 Task: Add an event with the title Second Training Session: Effective Conflict Resolution and Mediation Techniques, date ''2024/04/15'', time 7:30 AM to 9:30 AMand add a description: Participants will be assigned to teams, ensuring a mix of individuals from different departments or backgrounds. This promotes cross-functional collaboration, diversity of perspectives, and the opportunity to work with colleagues they may not typically interact with.Select event color  Peacock . Add location for the event as: 123 Rhodes Old Town, Rhodes, Greece, logged in from the account softage.10@softage.netand send the event invitation to softage.2@softage.net and softage.3@softage.net. Set a reminder for the event Daily
Action: Mouse moved to (74, 104)
Screenshot: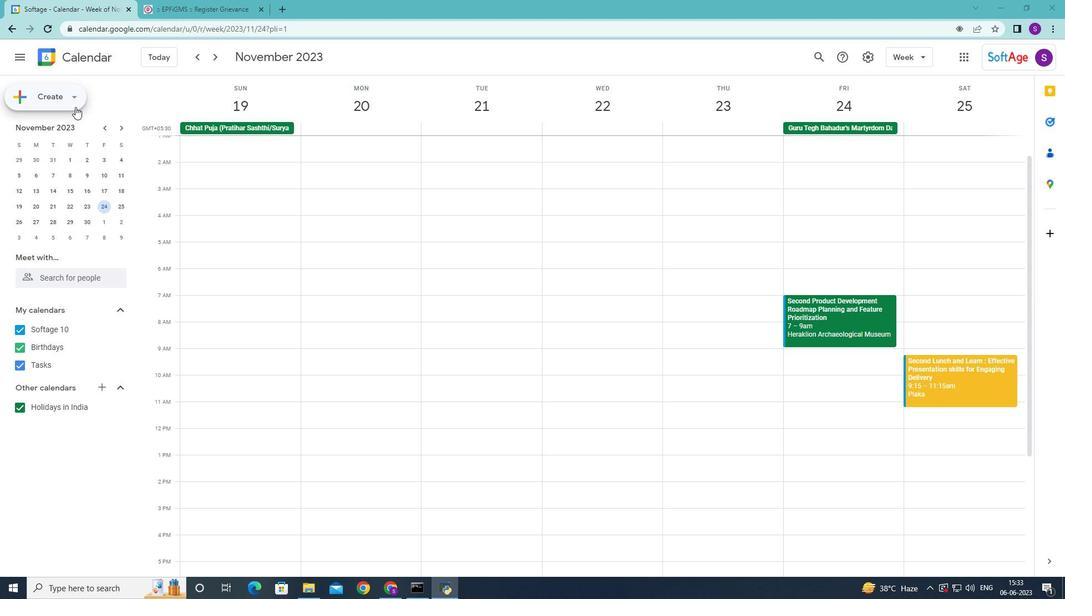 
Action: Mouse pressed left at (74, 104)
Screenshot: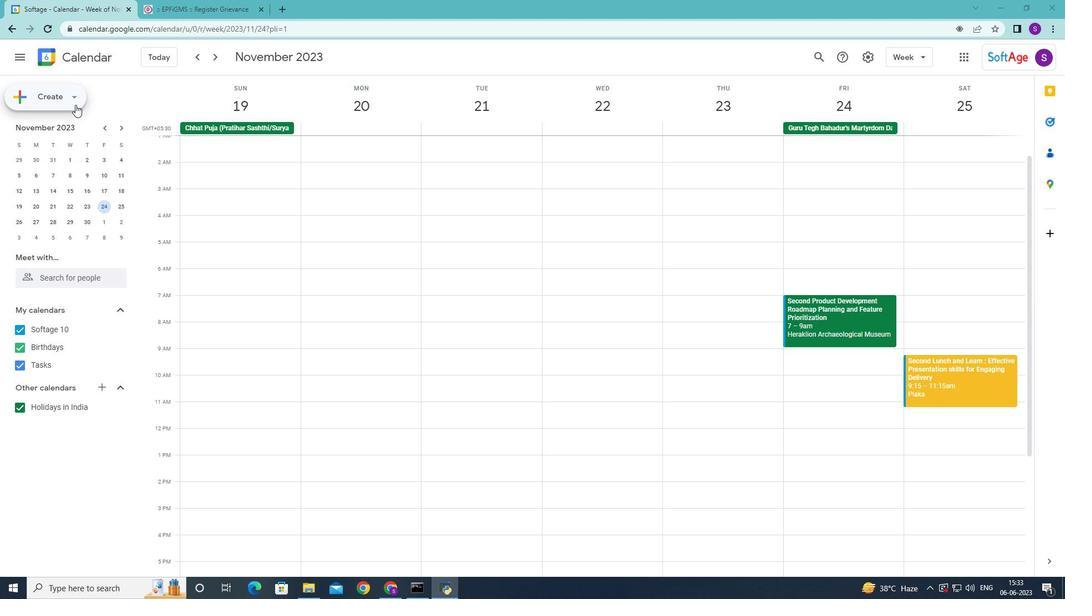 
Action: Mouse moved to (81, 131)
Screenshot: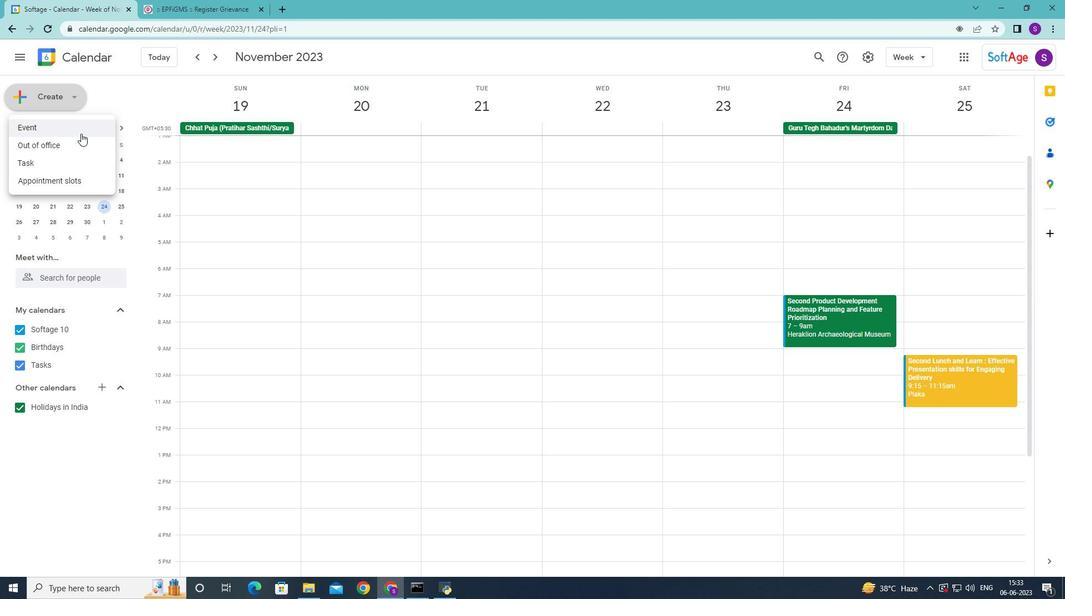 
Action: Mouse pressed left at (81, 131)
Screenshot: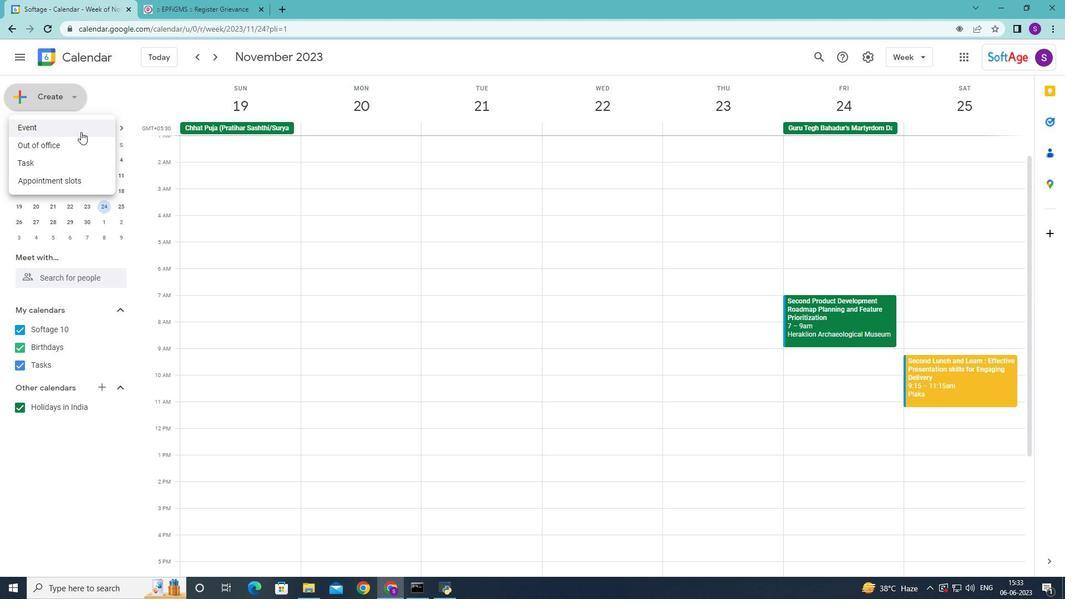 
Action: Mouse moved to (614, 287)
Screenshot: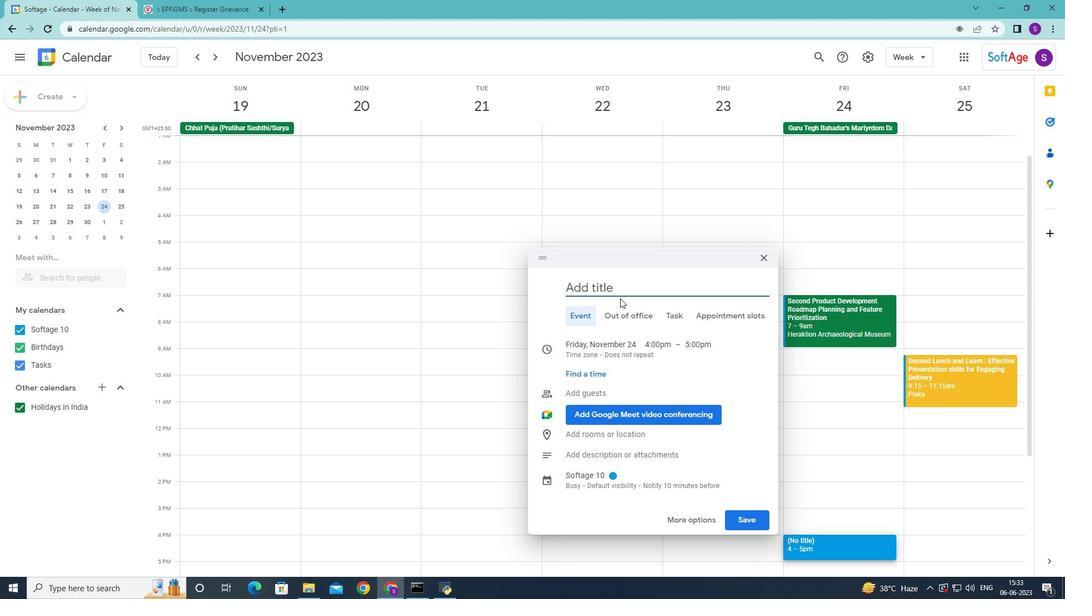 
Action: Mouse pressed left at (614, 287)
Screenshot: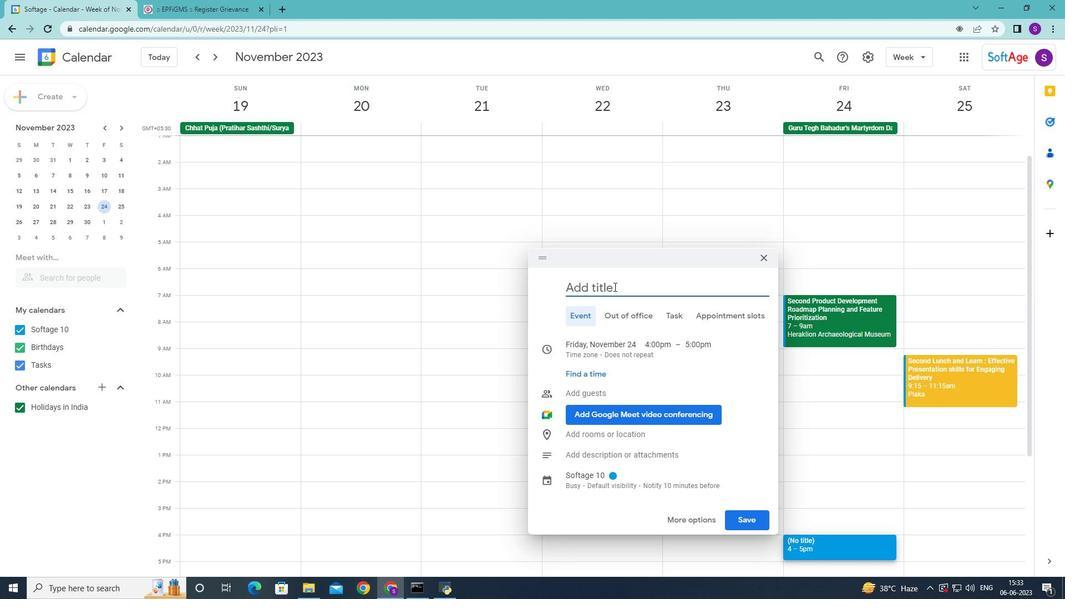 
Action: Mouse moved to (614, 286)
Screenshot: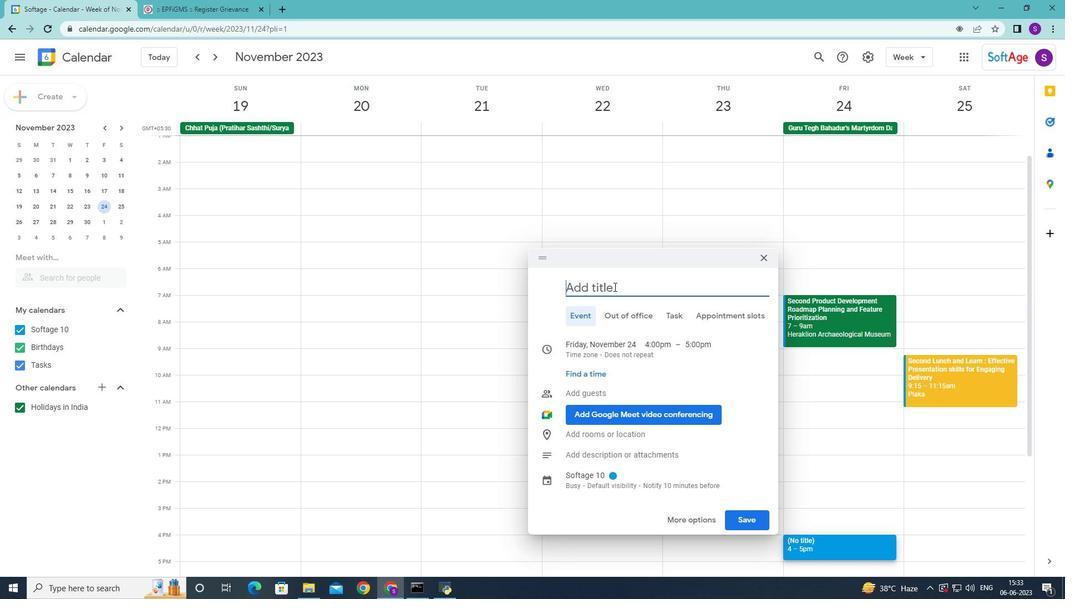 
Action: Key pressed <Key.shift>Second<Key.space><Key.shift>Training<Key.space><Key.shift>Session<Key.space><Key.backspace><Key.shift_r>:<Key.space><Key.shift>Effective<Key.space><Key.shift>Conflict<Key.space><Key.shift>Resolution<Key.space>and<Key.space><Key.shift>Mediation<Key.space><Key.shift>Techniques
Screenshot: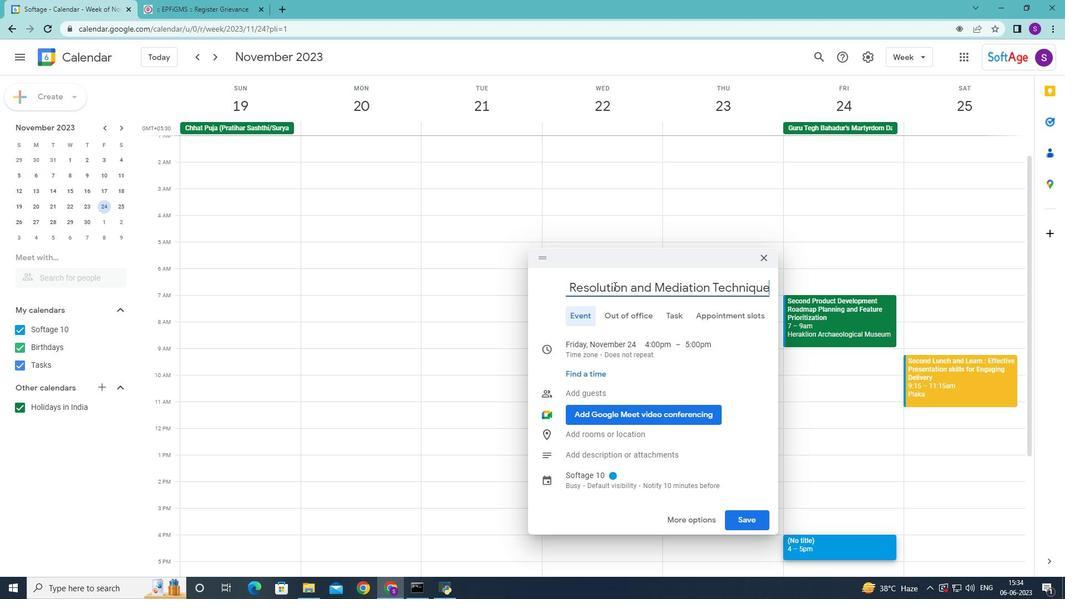 
Action: Mouse moved to (614, 346)
Screenshot: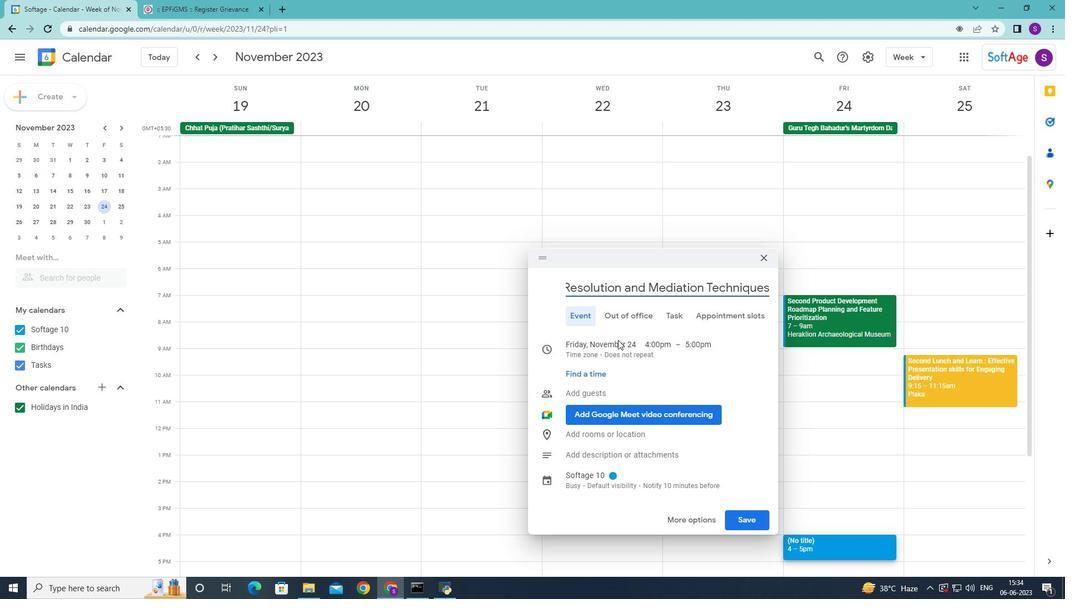 
Action: Mouse pressed left at (614, 346)
Screenshot: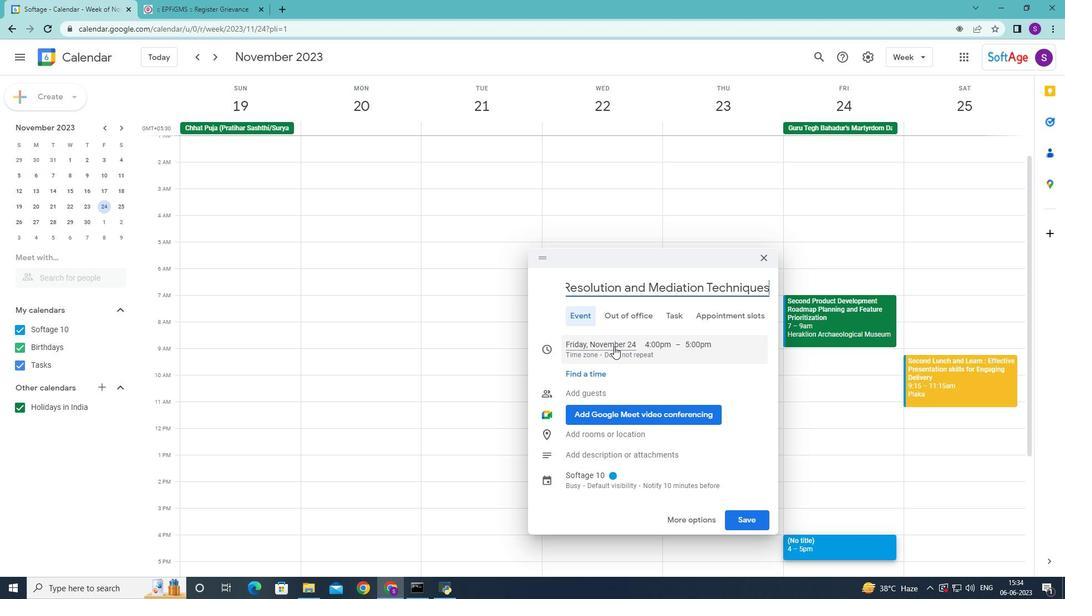 
Action: Mouse moved to (705, 354)
Screenshot: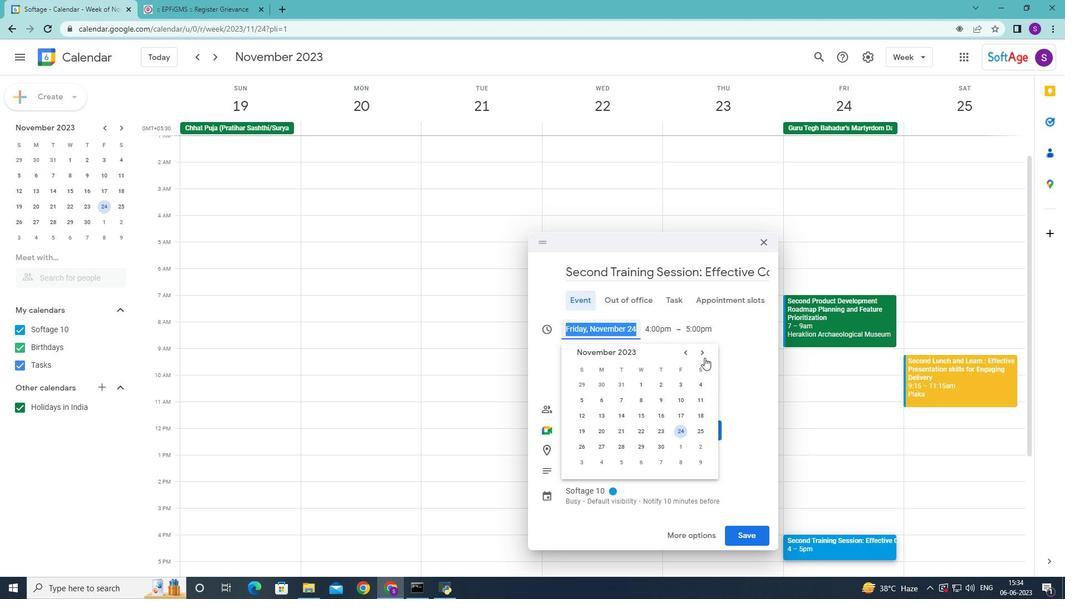 
Action: Mouse pressed left at (705, 354)
Screenshot: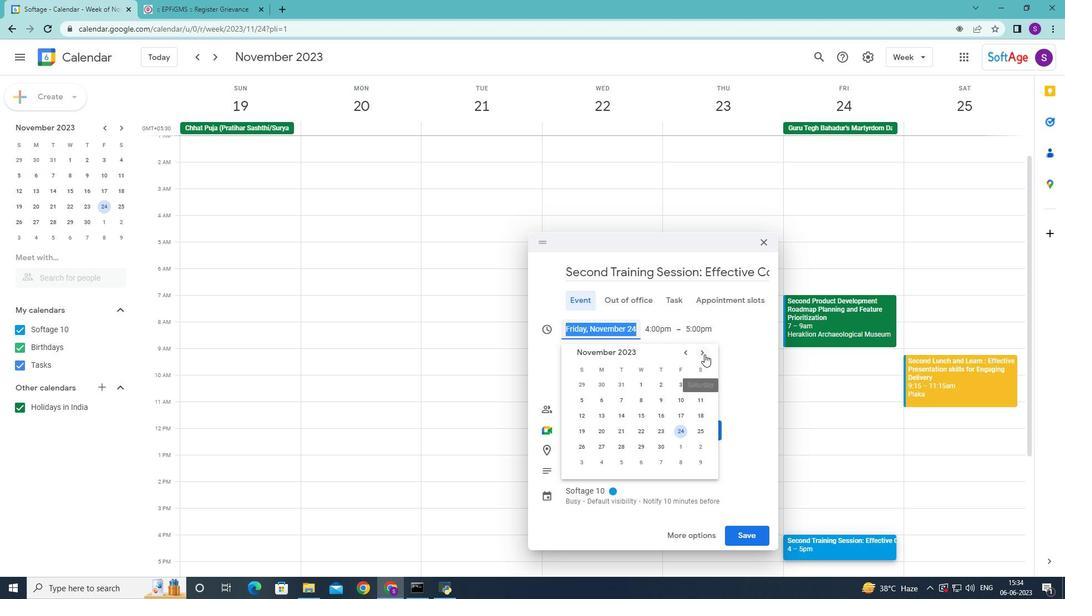 
Action: Mouse pressed left at (705, 354)
Screenshot: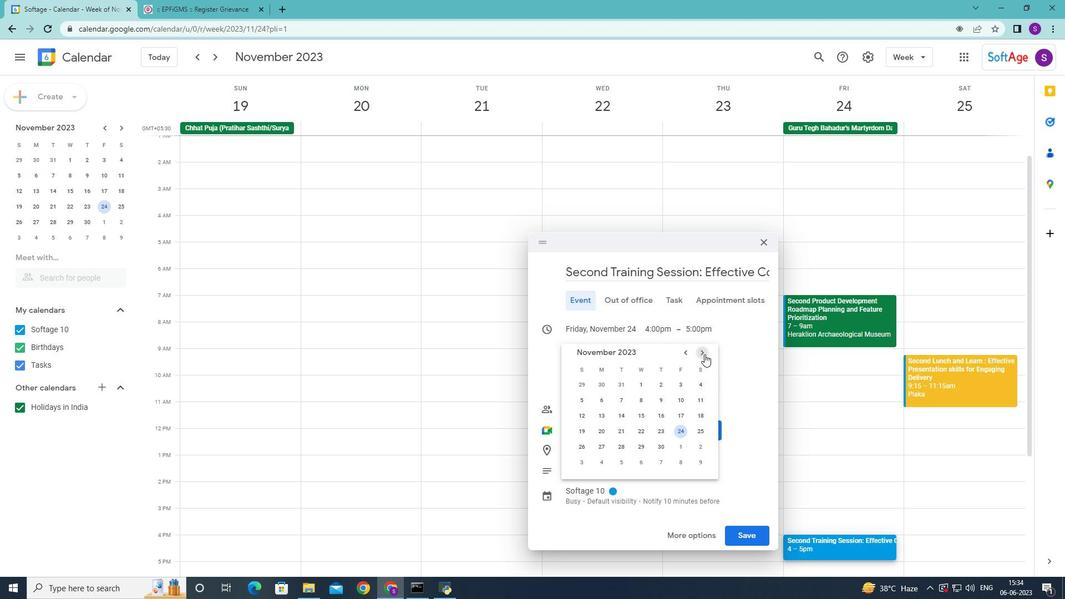 
Action: Mouse pressed left at (705, 354)
Screenshot: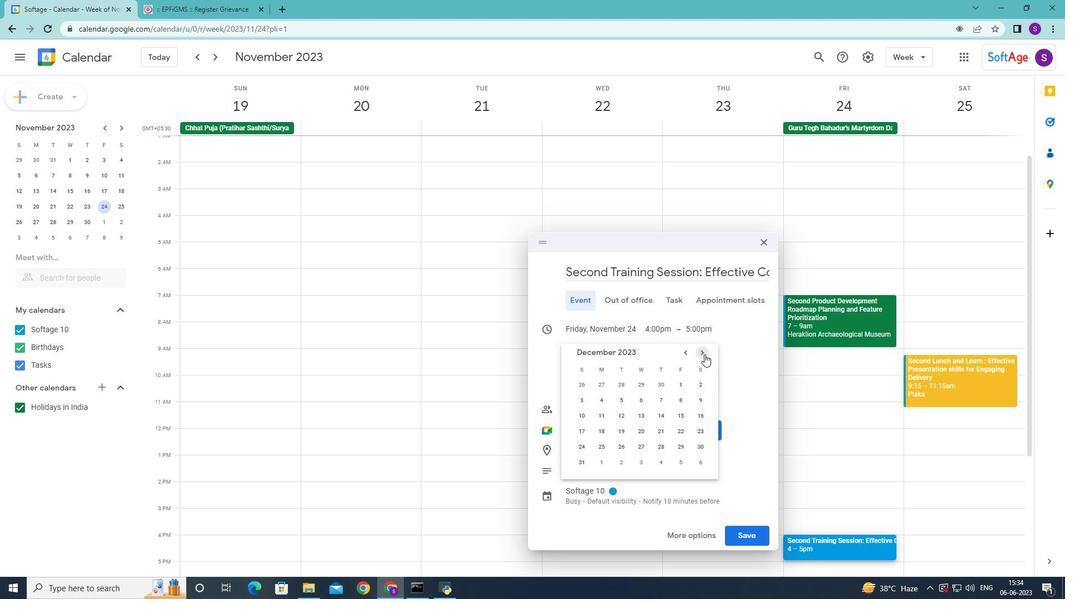 
Action: Mouse moved to (705, 354)
Screenshot: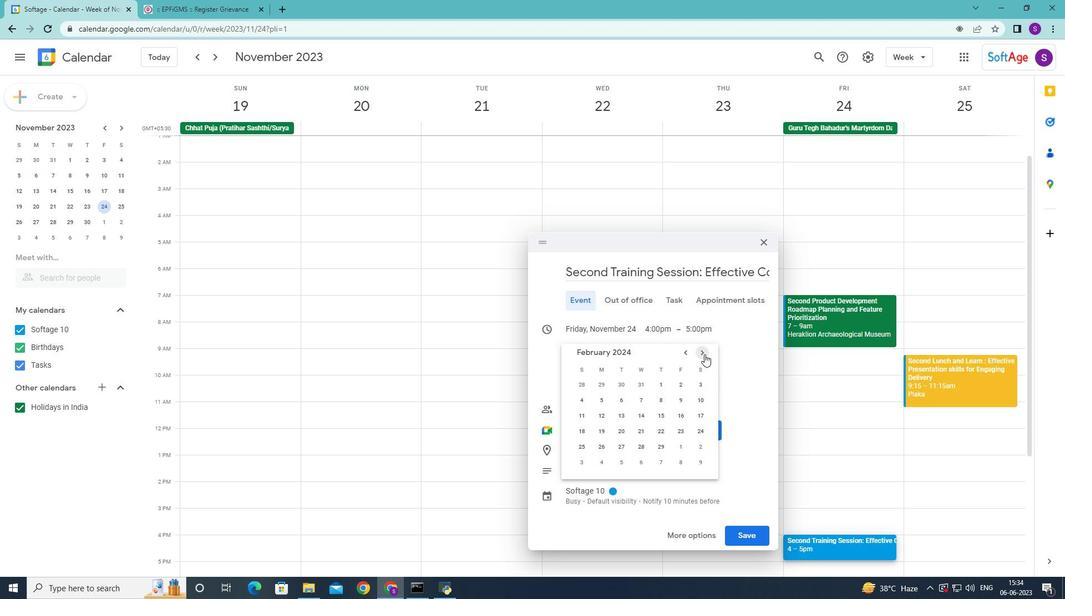 
Action: Mouse pressed left at (705, 354)
Screenshot: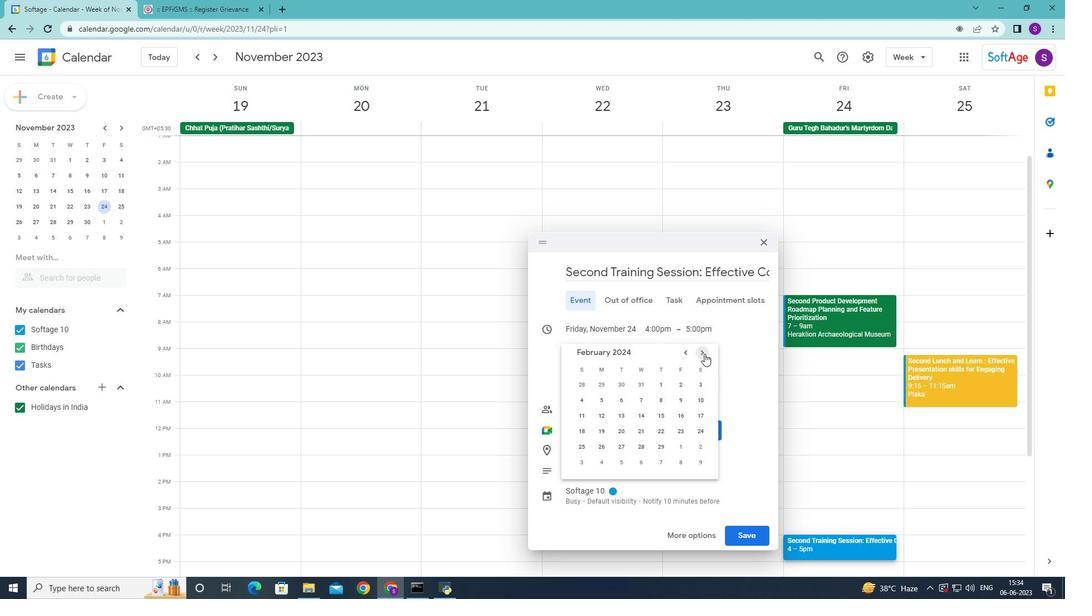 
Action: Mouse moved to (705, 354)
Screenshot: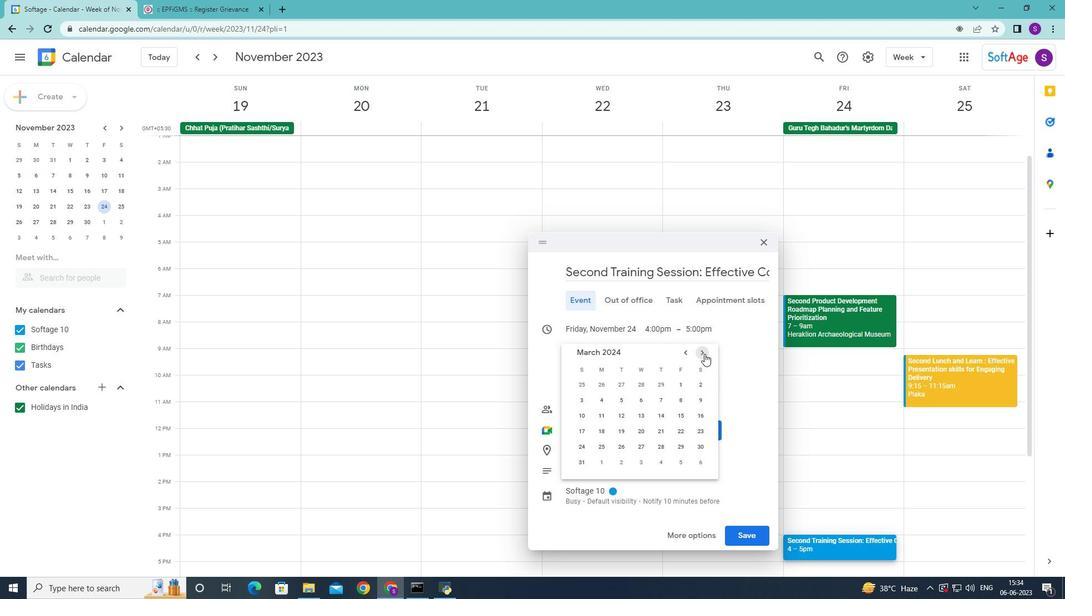 
Action: Mouse pressed left at (705, 354)
Screenshot: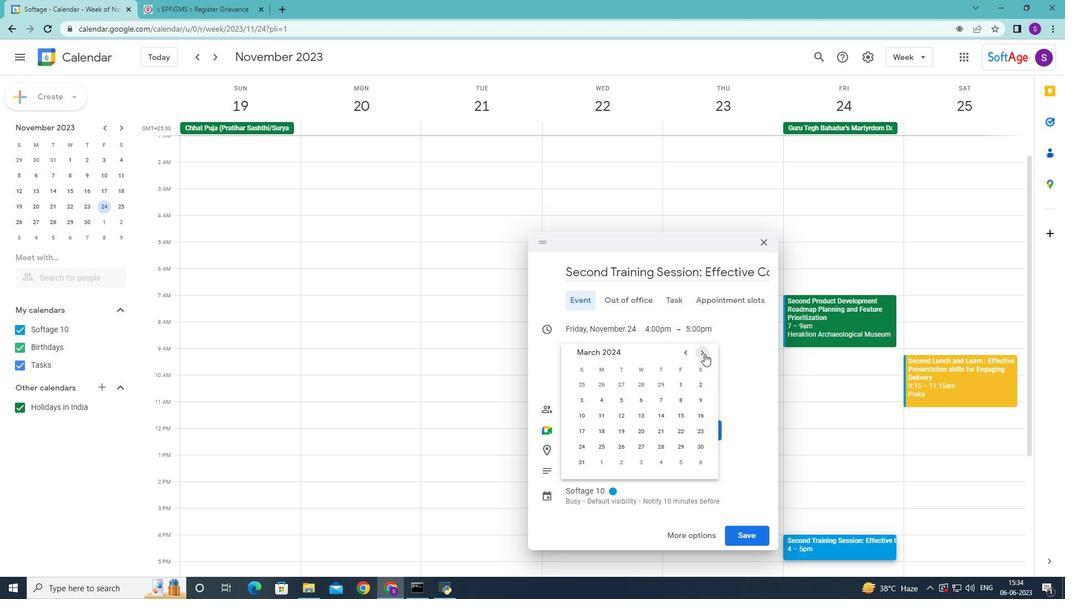 
Action: Mouse moved to (605, 418)
Screenshot: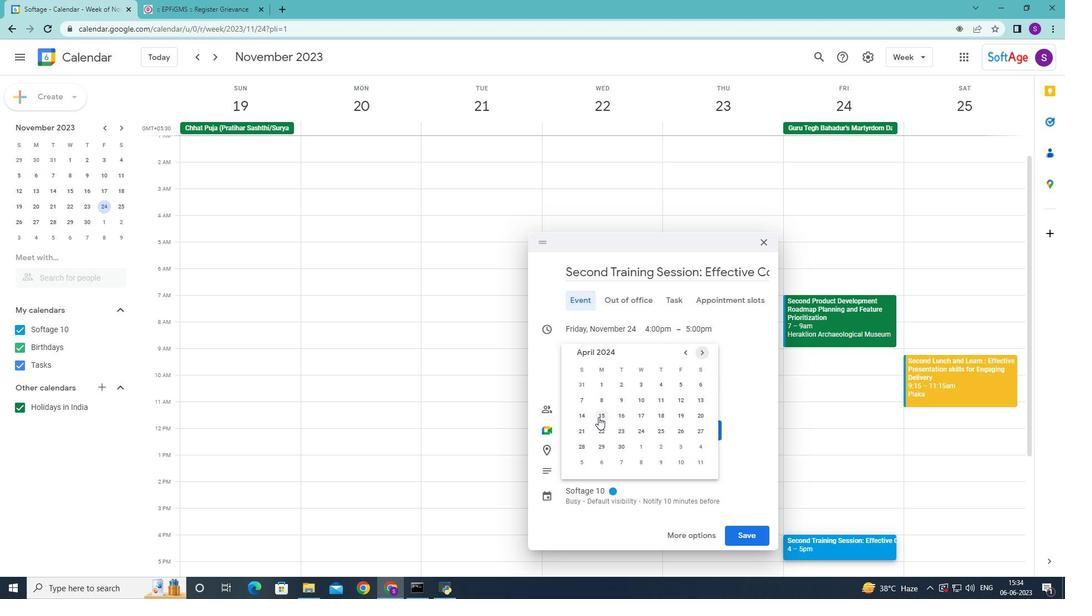 
Action: Mouse pressed left at (605, 418)
Screenshot: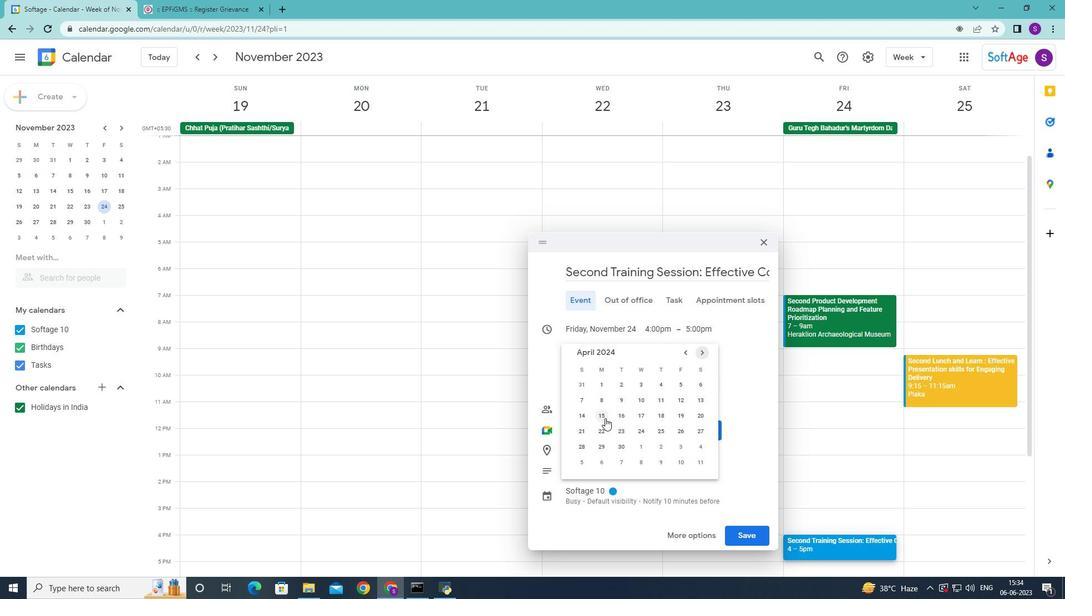 
Action: Mouse moved to (195, 325)
Screenshot: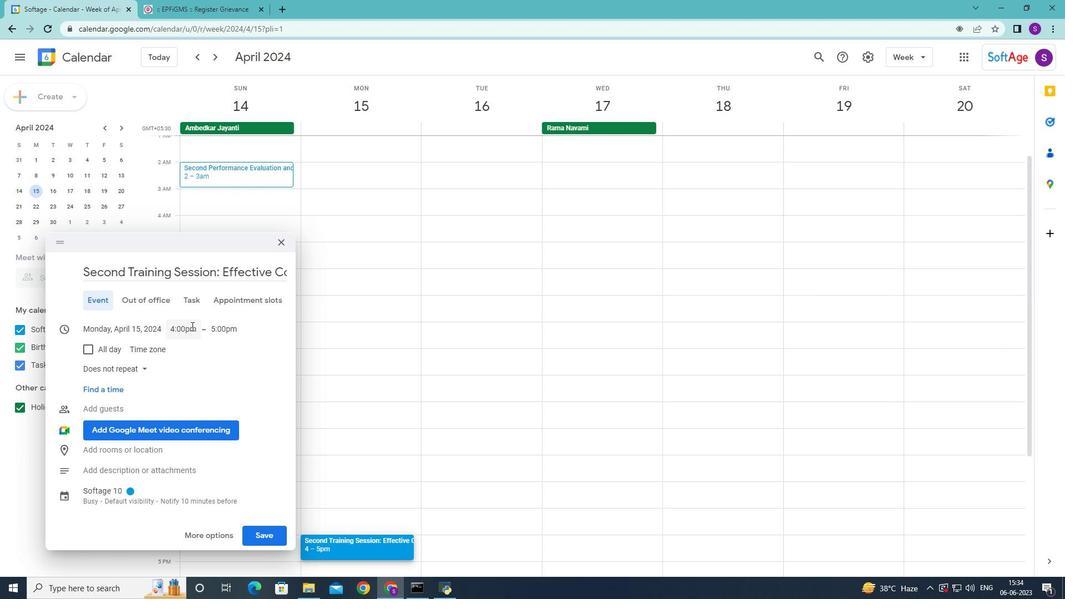 
Action: Mouse pressed left at (195, 325)
Screenshot: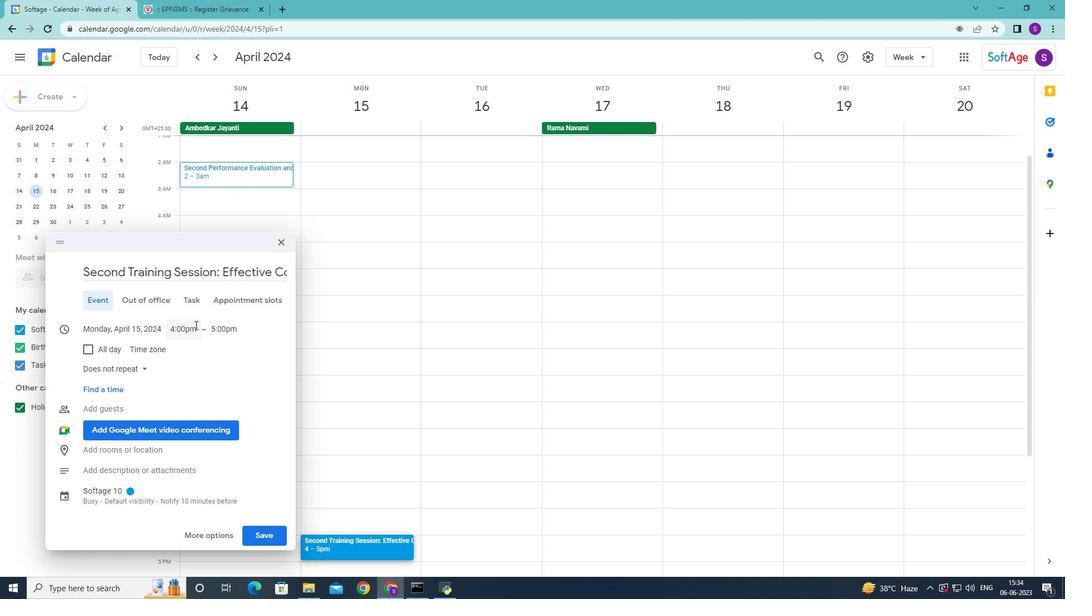 
Action: Mouse moved to (215, 378)
Screenshot: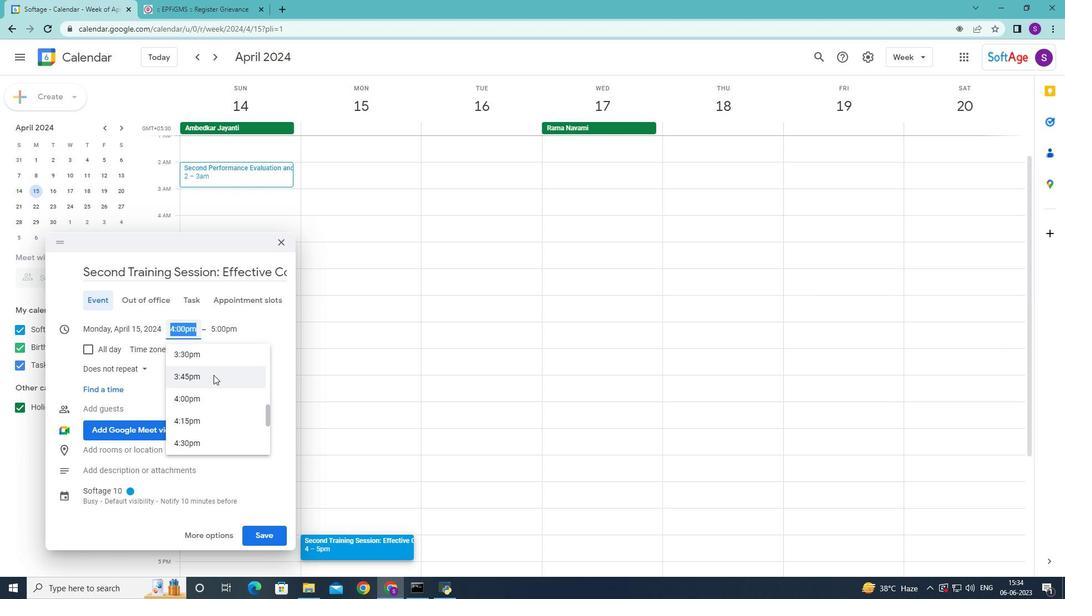 
Action: Mouse scrolled (215, 378) with delta (0, 0)
Screenshot: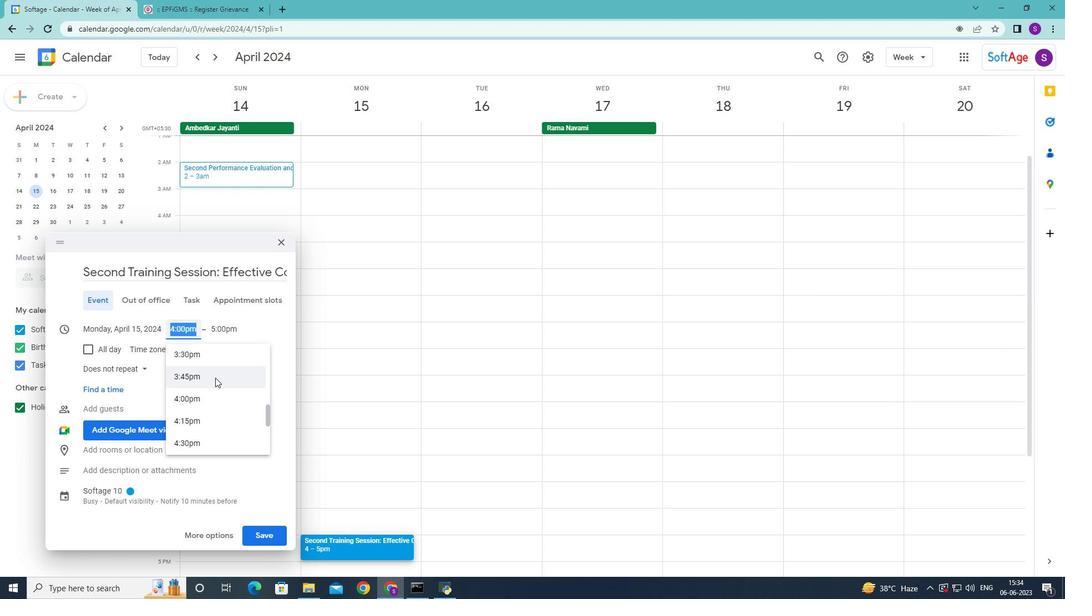 
Action: Mouse scrolled (215, 378) with delta (0, 0)
Screenshot: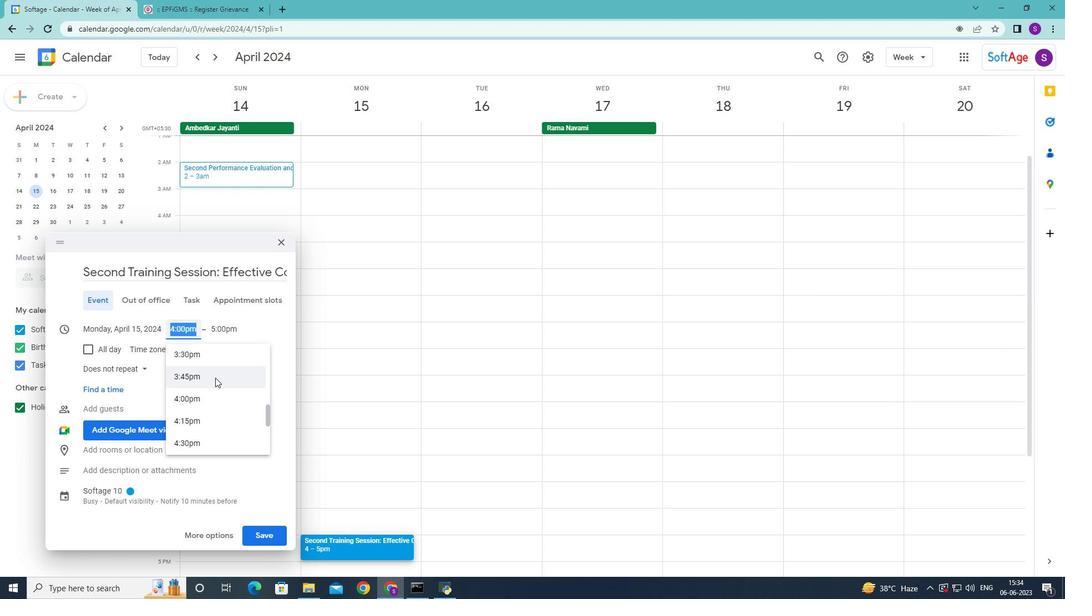 
Action: Mouse scrolled (215, 378) with delta (0, 0)
Screenshot: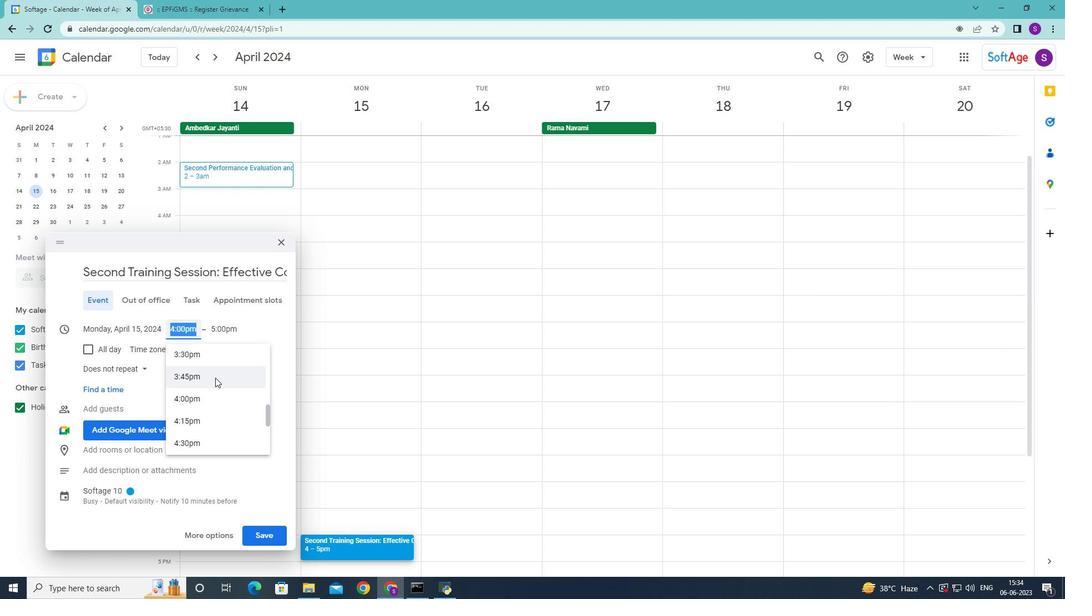 
Action: Mouse scrolled (215, 378) with delta (0, 0)
Screenshot: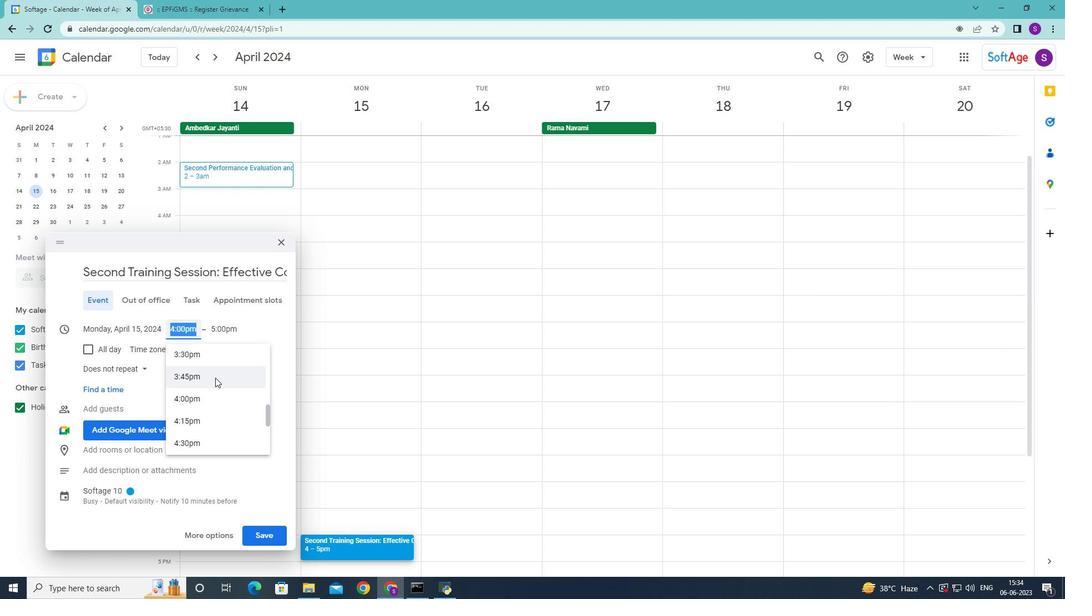 
Action: Mouse scrolled (215, 378) with delta (0, 0)
Screenshot: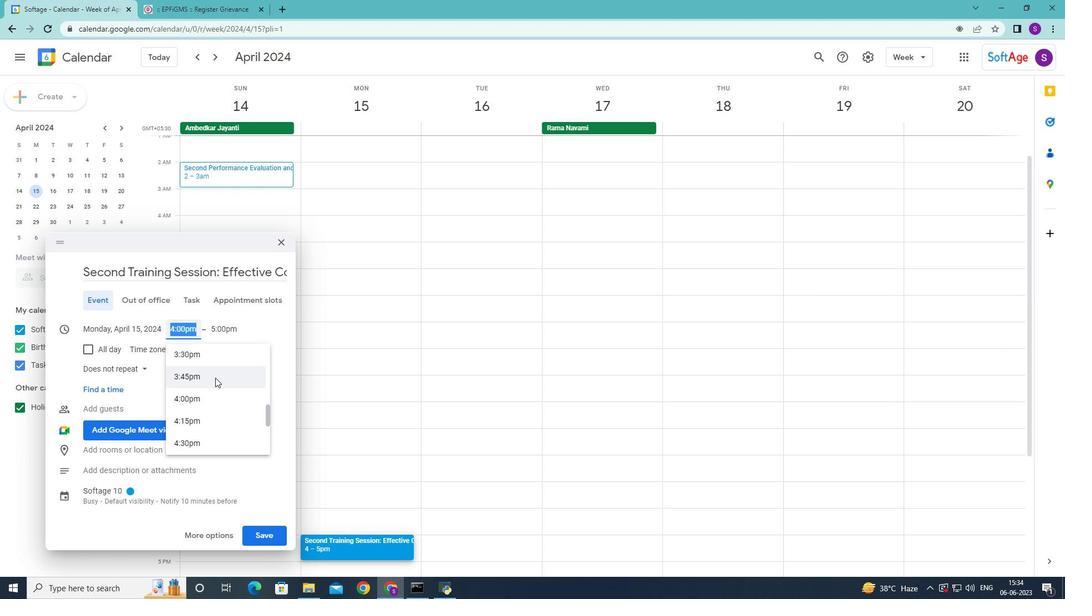 
Action: Mouse scrolled (215, 378) with delta (0, 0)
Screenshot: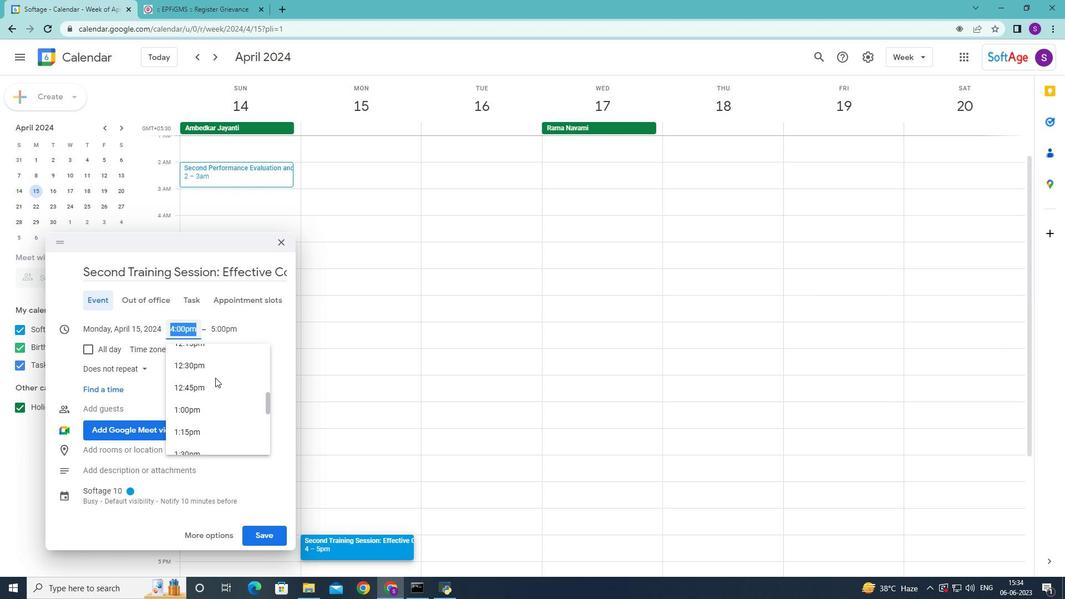 
Action: Mouse scrolled (215, 378) with delta (0, 0)
Screenshot: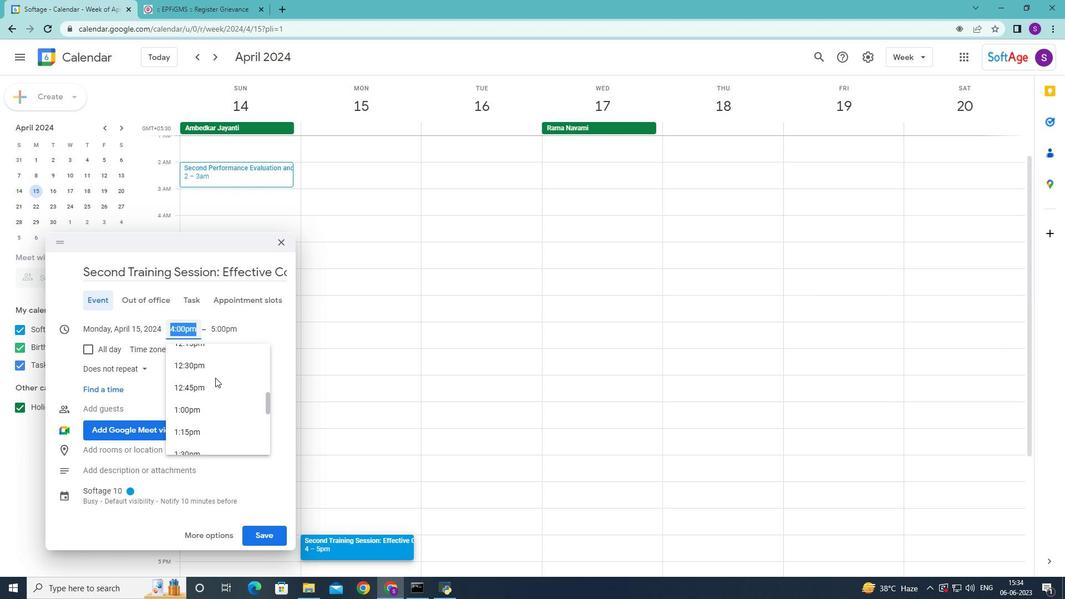 
Action: Mouse scrolled (215, 378) with delta (0, 0)
Screenshot: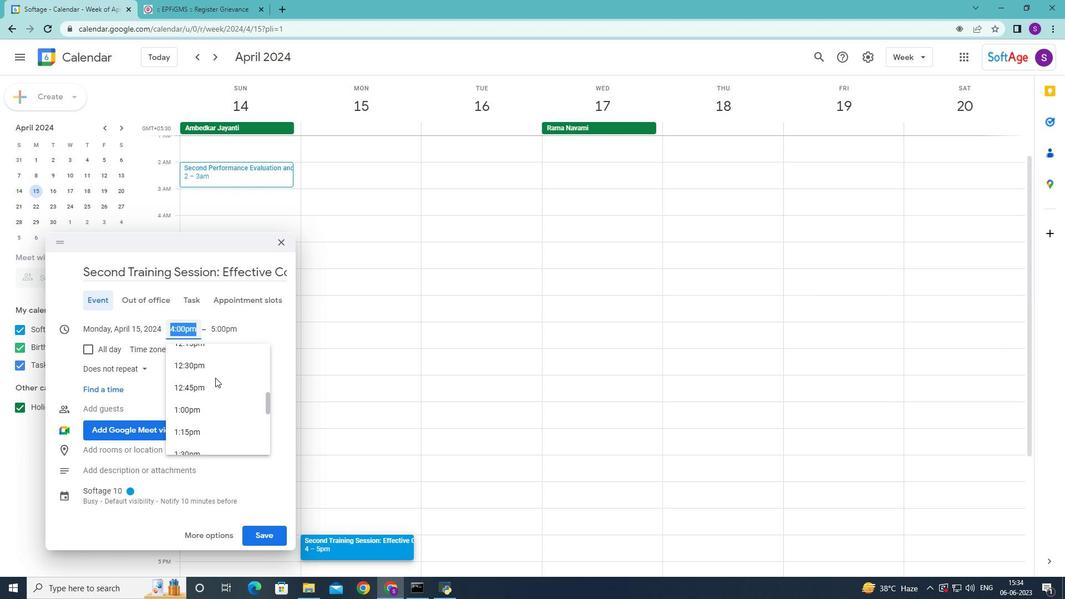 
Action: Mouse scrolled (215, 378) with delta (0, 0)
Screenshot: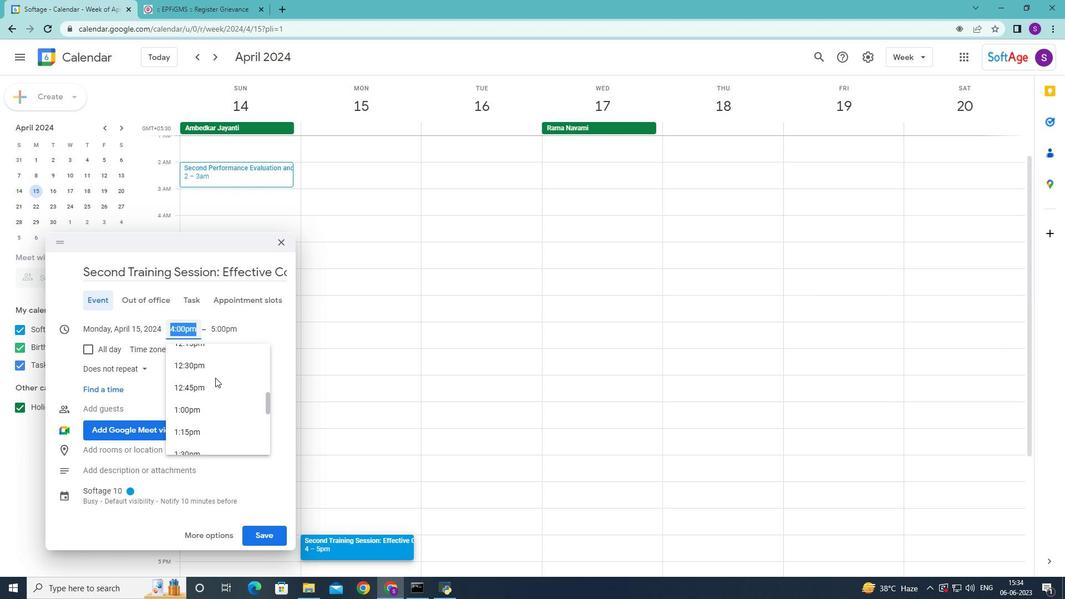 
Action: Mouse scrolled (215, 378) with delta (0, 0)
Screenshot: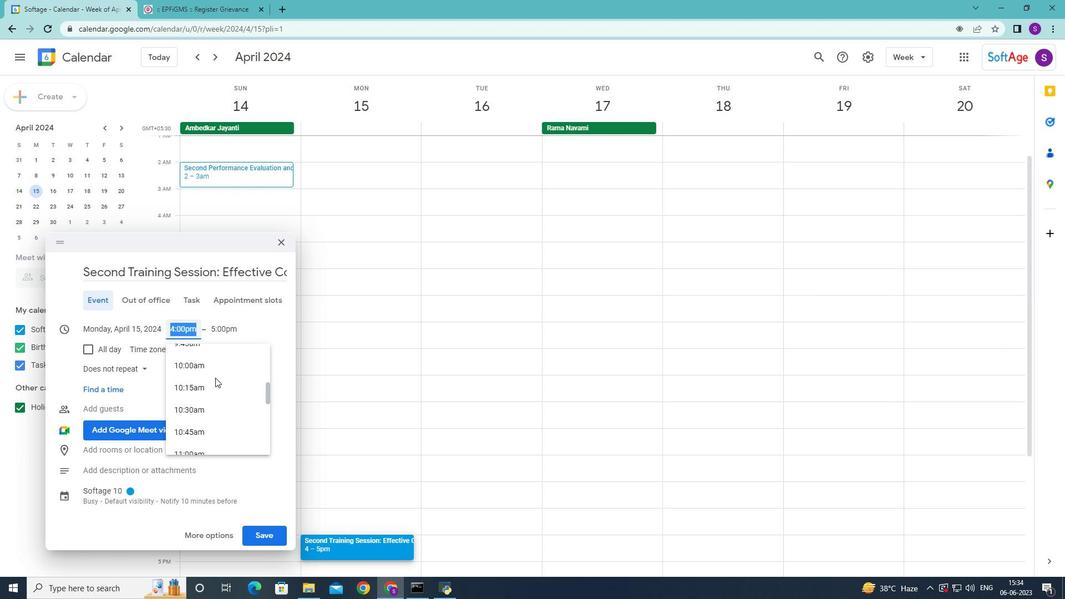 
Action: Mouse scrolled (215, 378) with delta (0, 0)
Screenshot: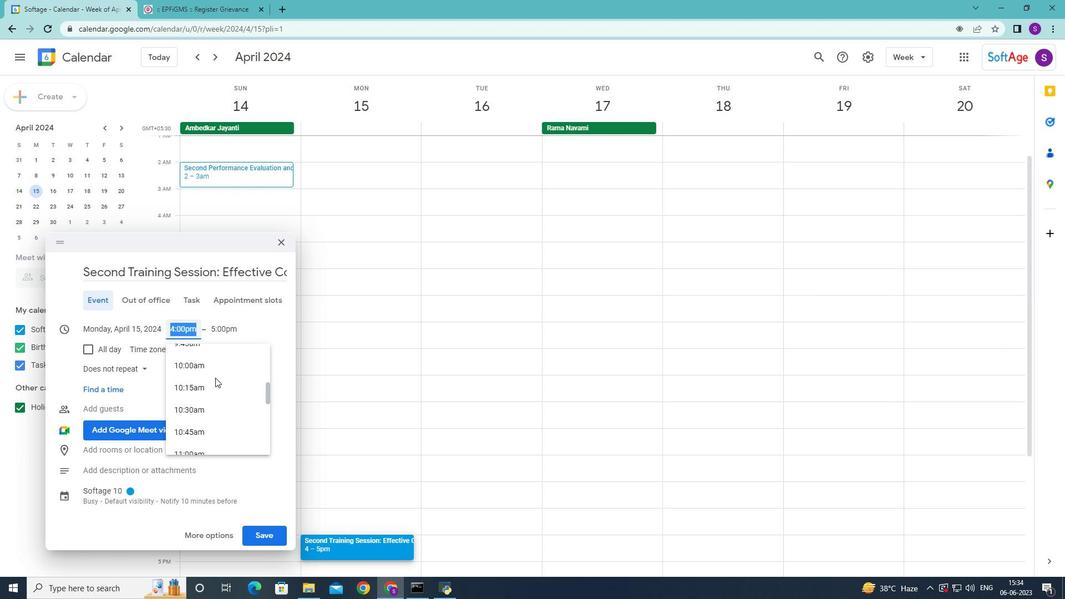 
Action: Mouse scrolled (215, 378) with delta (0, 0)
Screenshot: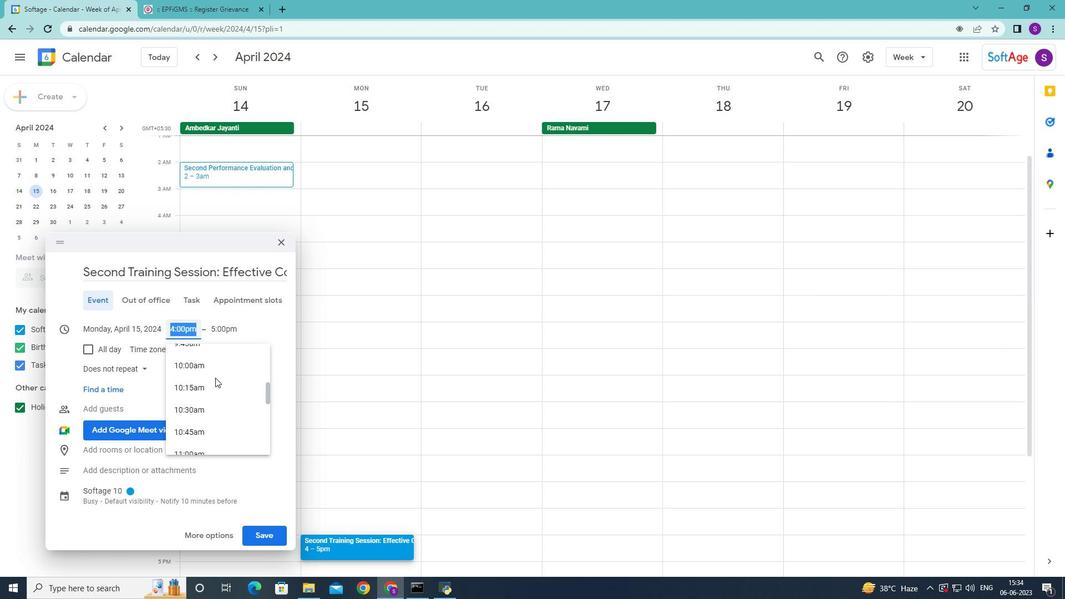 
Action: Mouse scrolled (215, 378) with delta (0, 0)
Screenshot: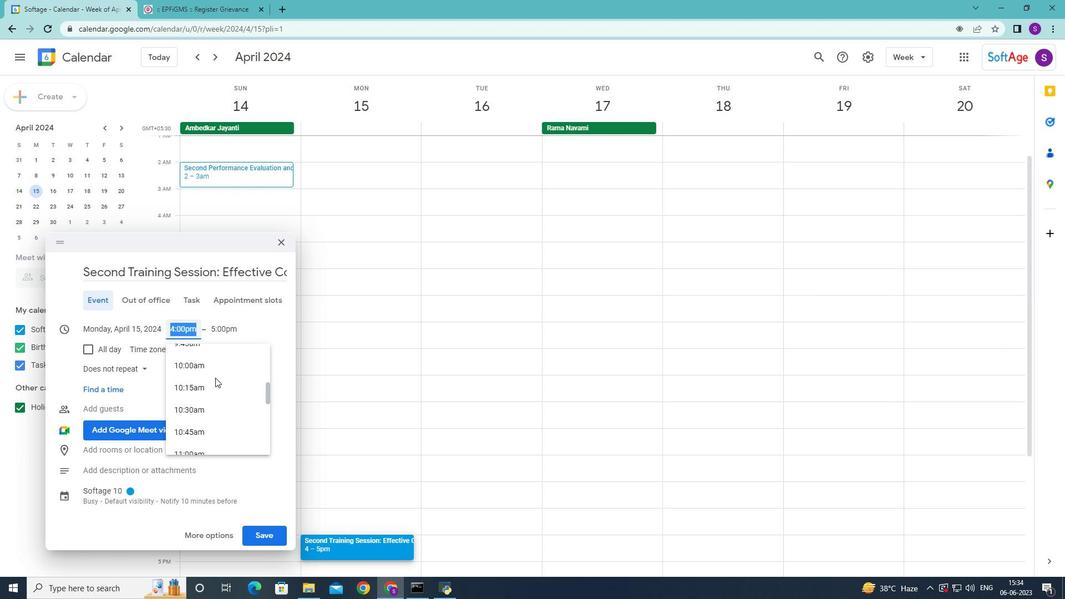 
Action: Mouse scrolled (215, 378) with delta (0, 0)
Screenshot: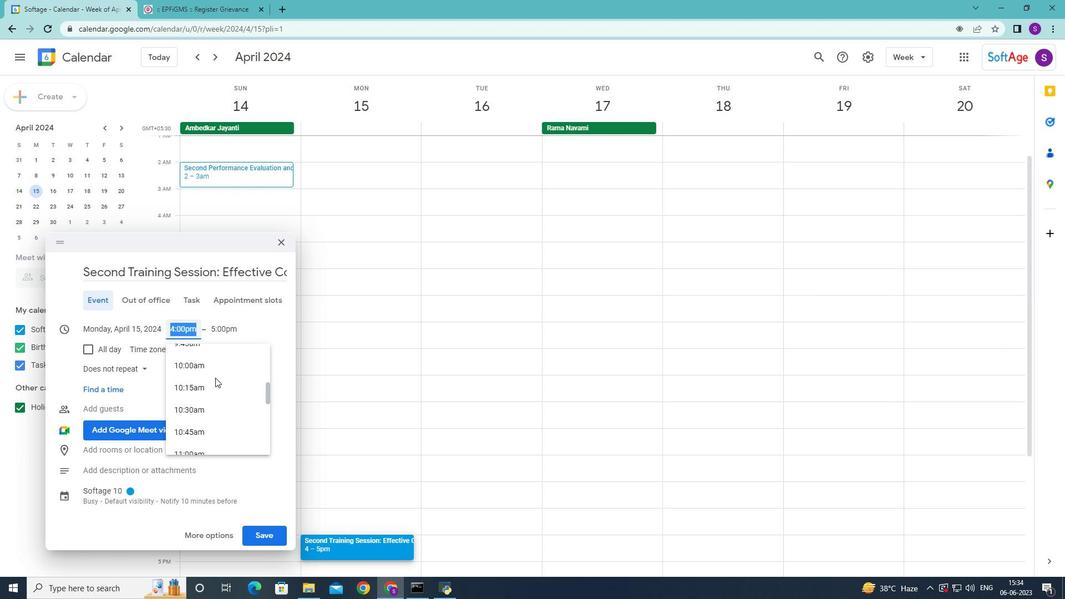 
Action: Mouse moved to (220, 421)
Screenshot: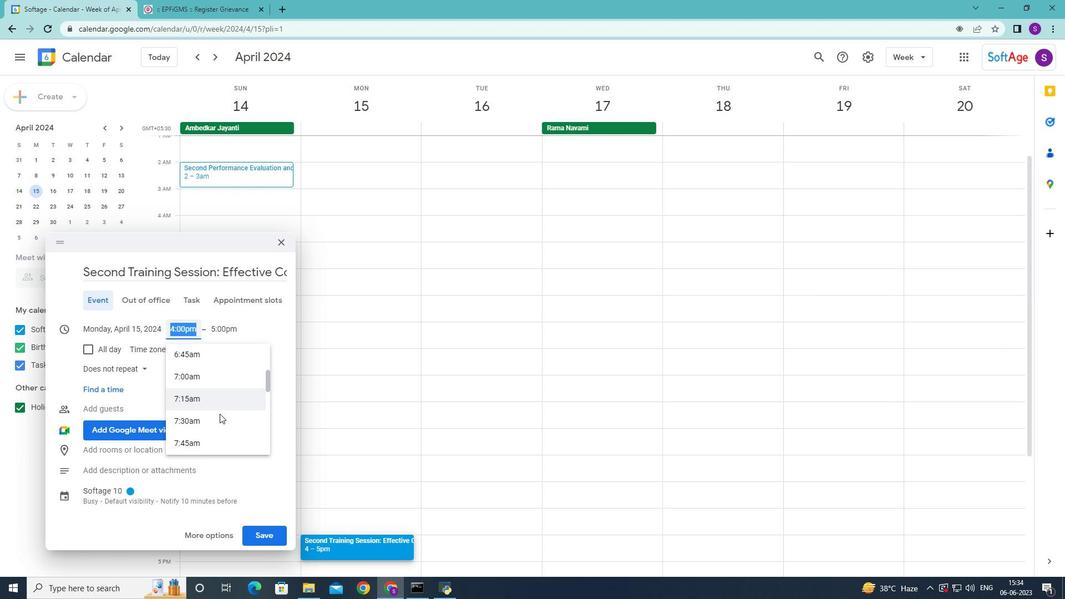 
Action: Mouse pressed left at (220, 421)
Screenshot: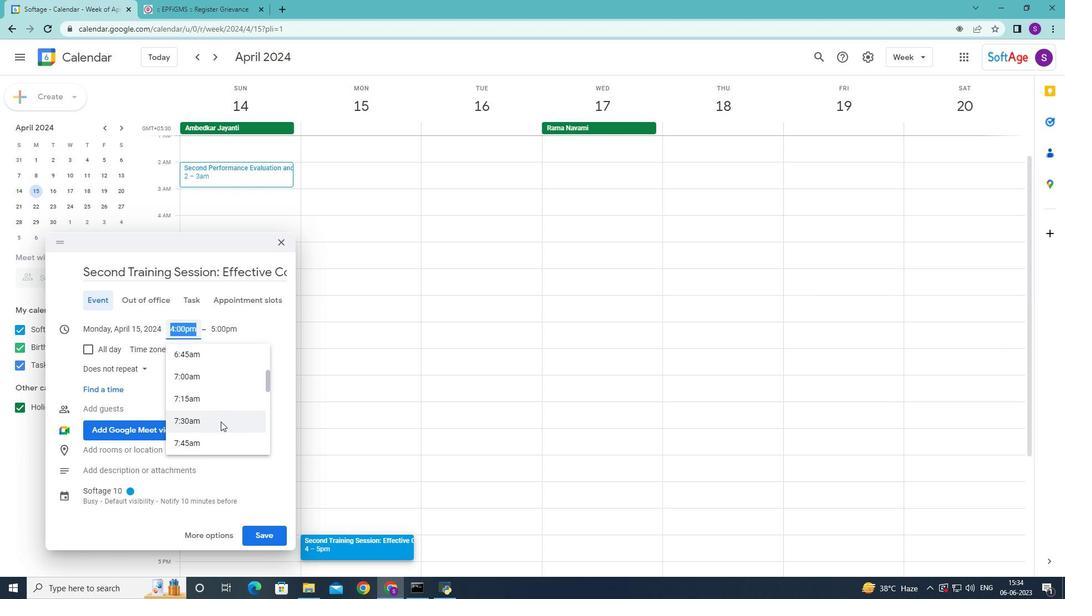 
Action: Mouse moved to (220, 260)
Screenshot: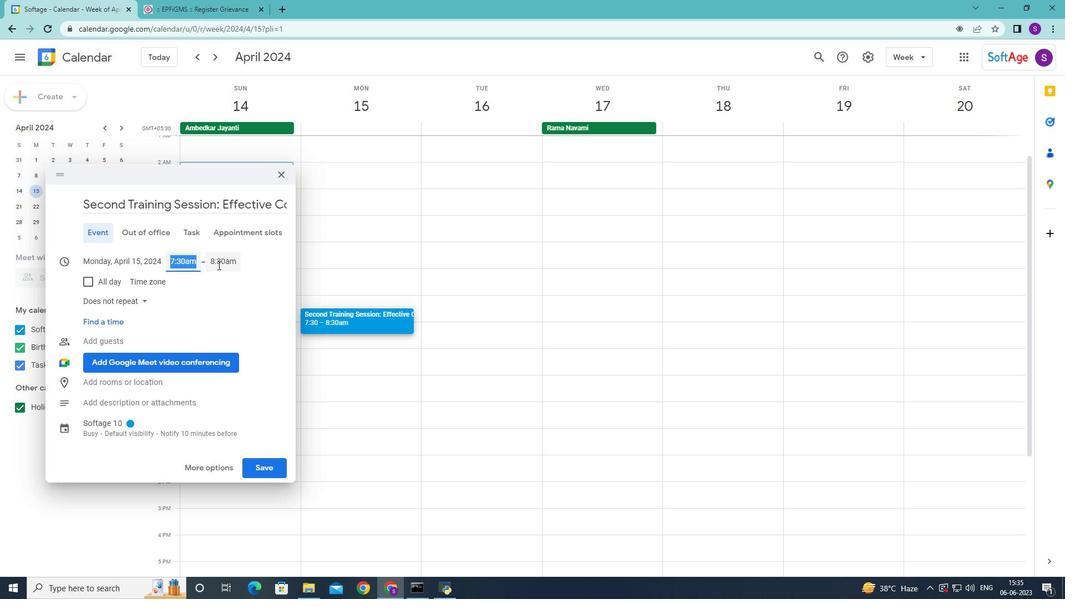 
Action: Mouse pressed left at (220, 260)
Screenshot: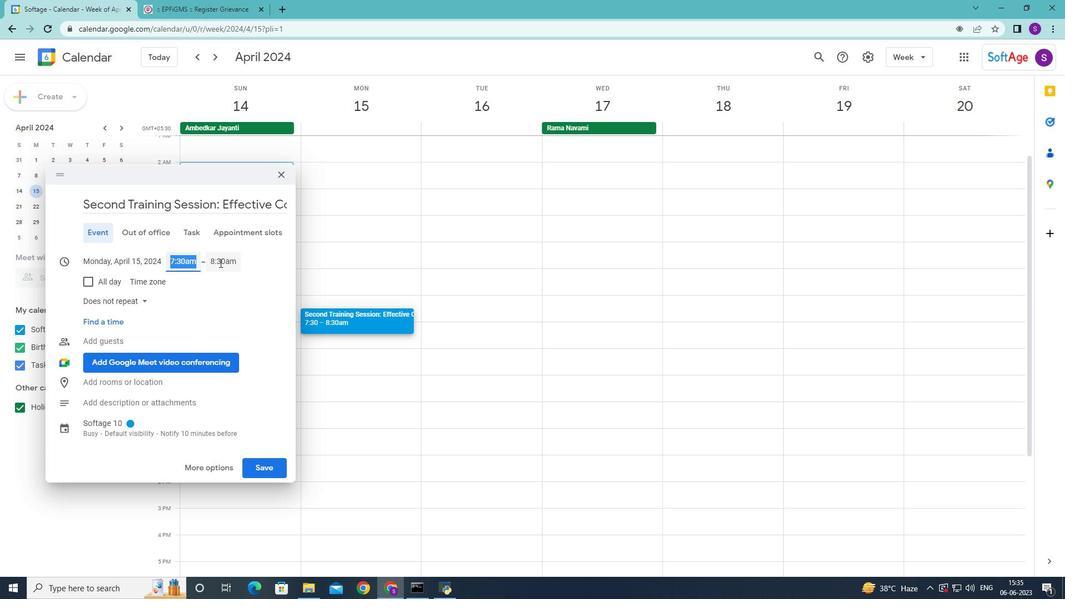 
Action: Mouse moved to (260, 368)
Screenshot: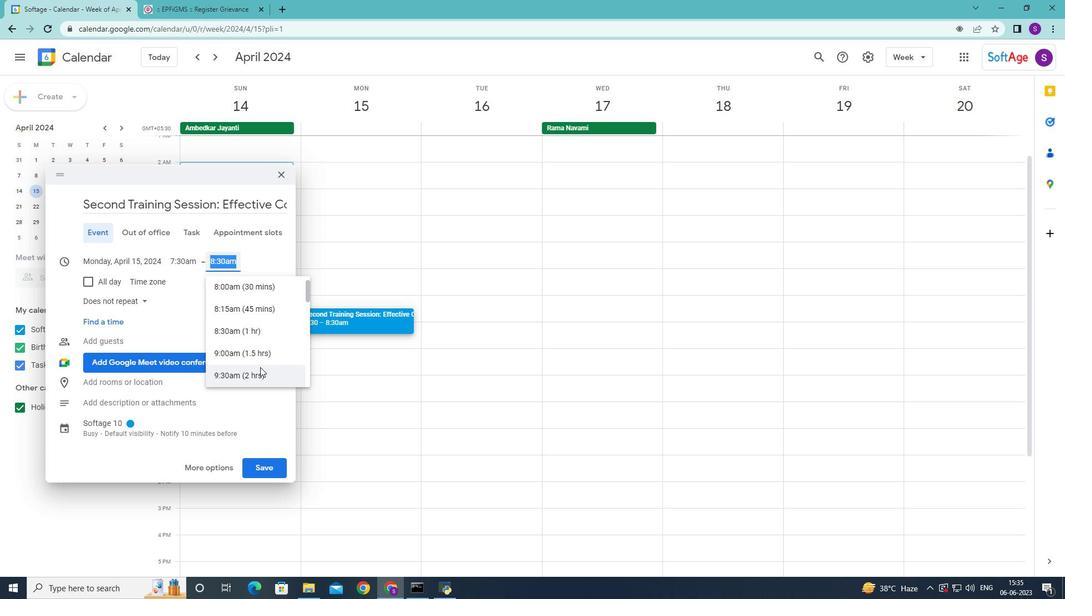 
Action: Mouse scrolled (260, 367) with delta (0, 0)
Screenshot: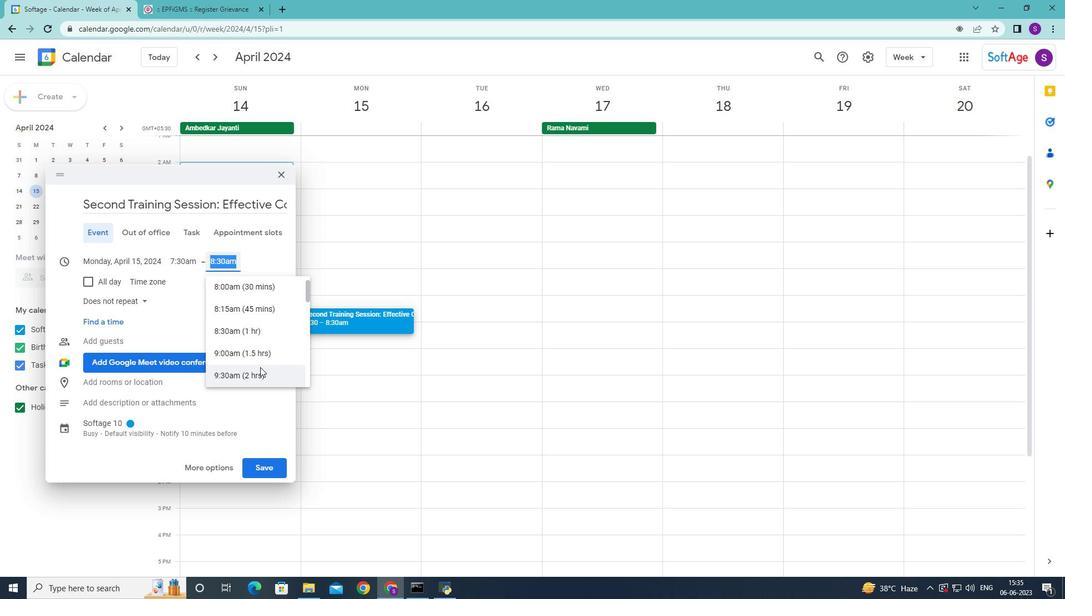 
Action: Mouse moved to (265, 318)
Screenshot: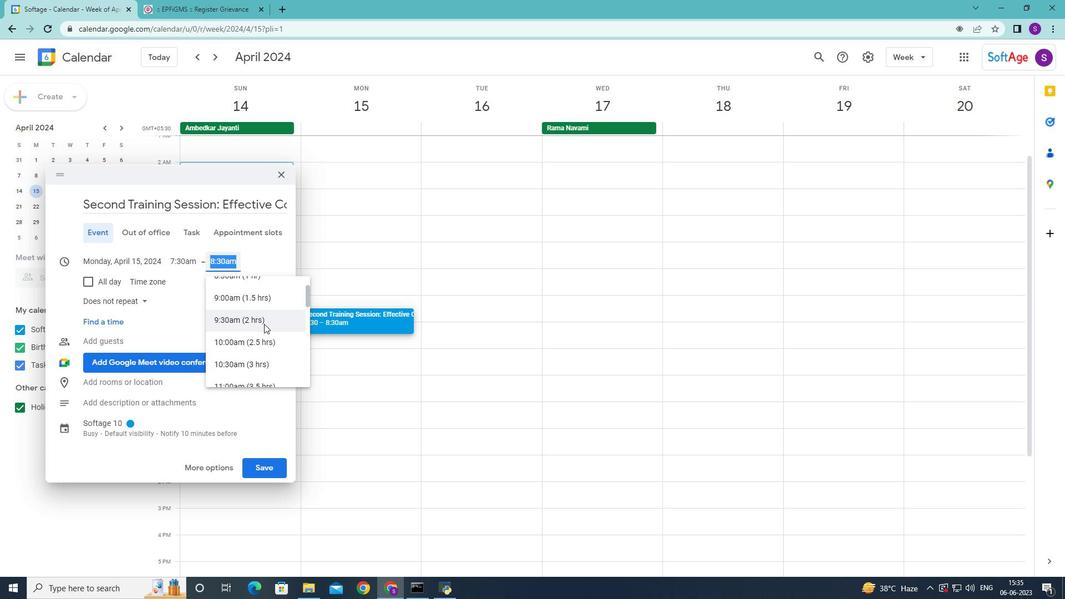 
Action: Mouse pressed left at (265, 318)
Screenshot: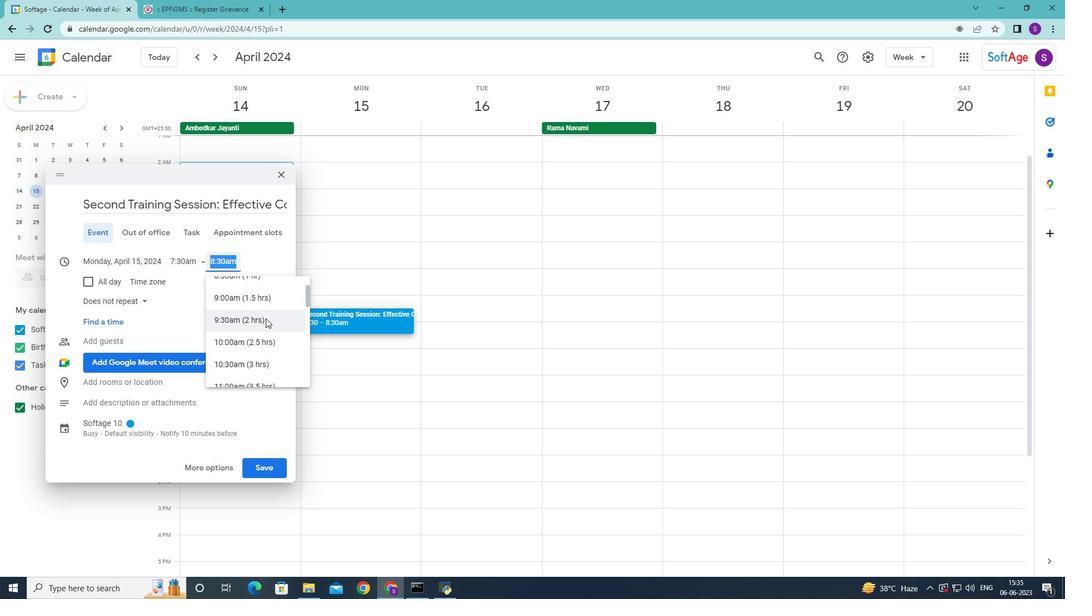 
Action: Mouse moved to (233, 472)
Screenshot: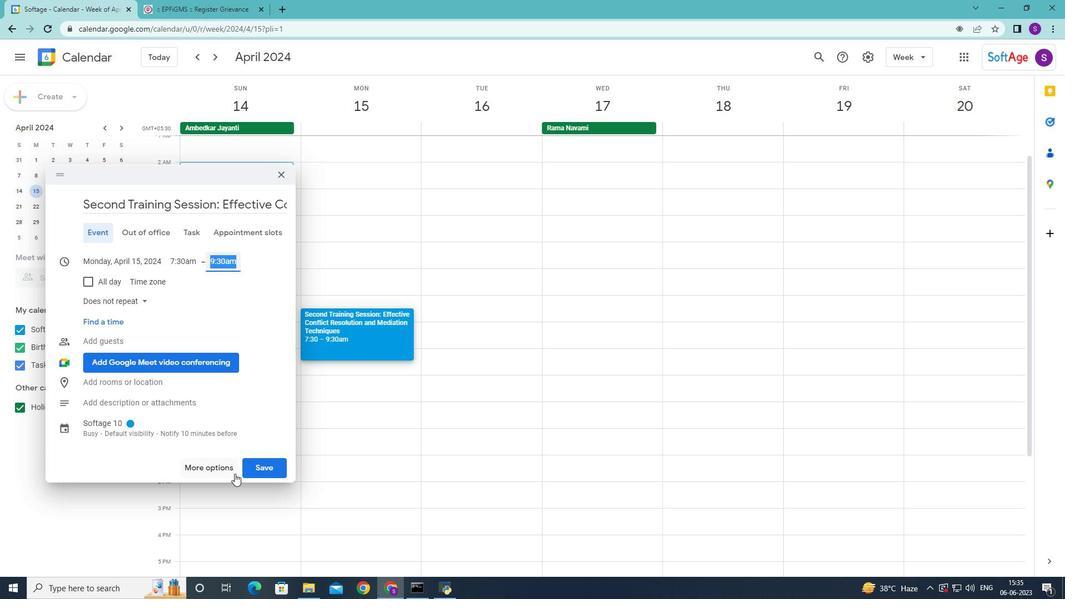 
Action: Mouse pressed left at (233, 472)
Screenshot: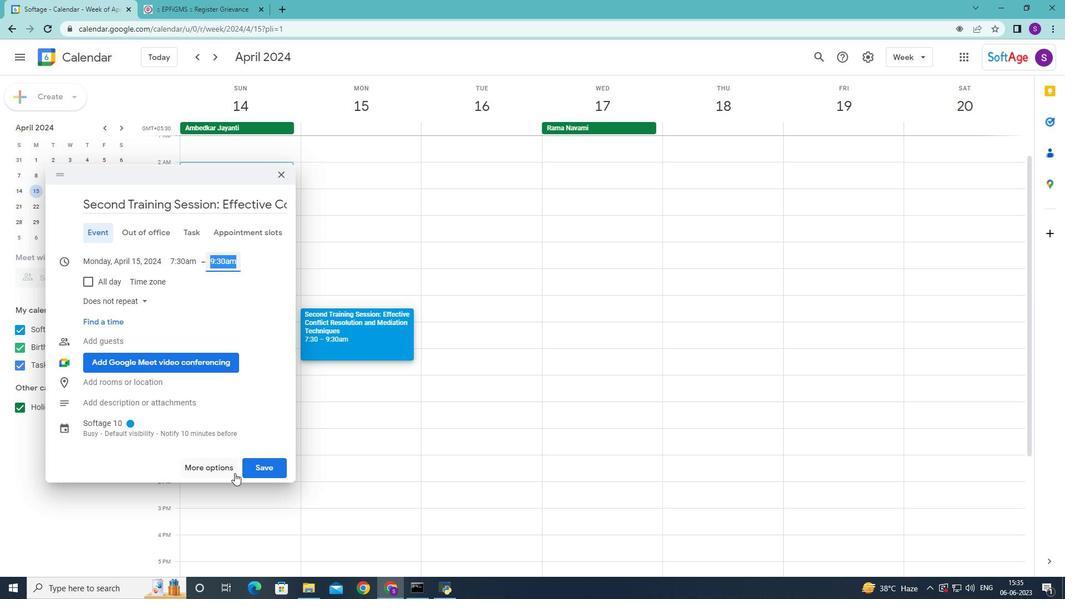 
Action: Mouse moved to (193, 401)
Screenshot: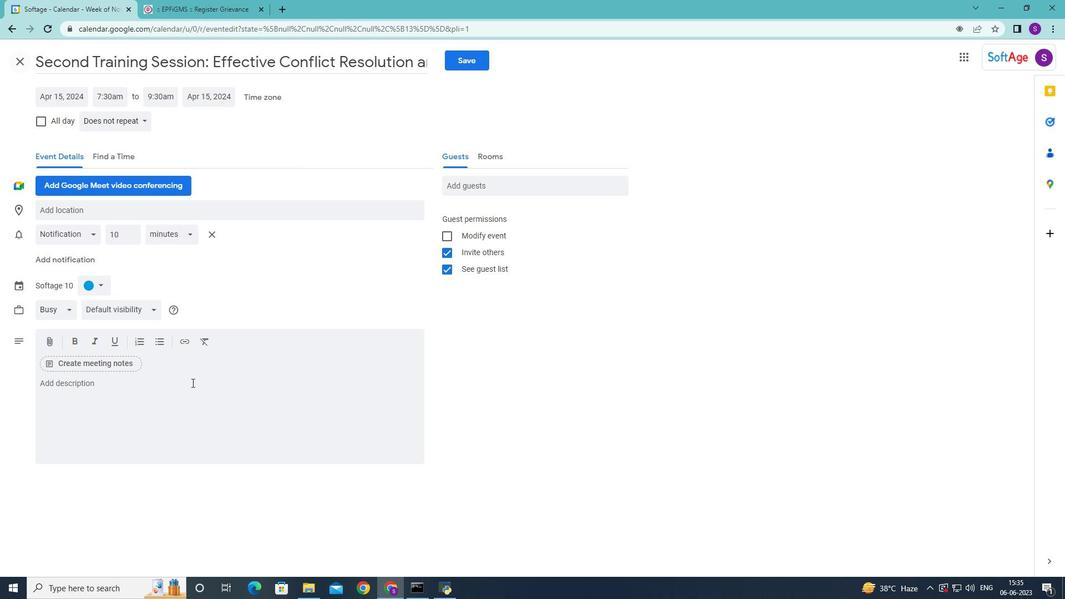 
Action: Mouse pressed left at (193, 401)
Screenshot: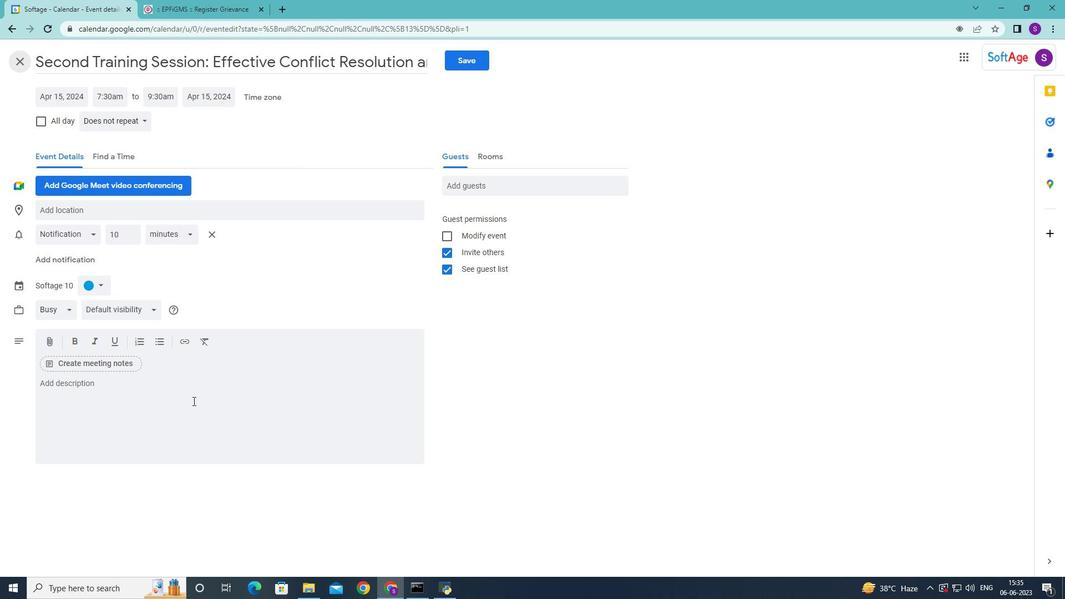 
Action: Mouse moved to (193, 401)
Screenshot: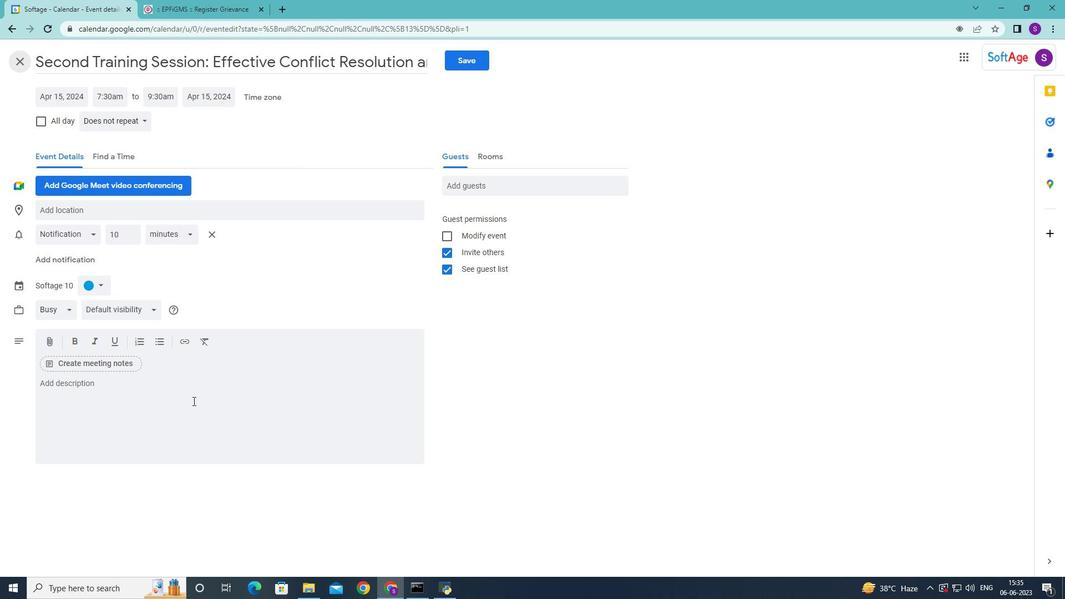 
Action: Key pressed <Key.shift>Partipants<Key.space>
Screenshot: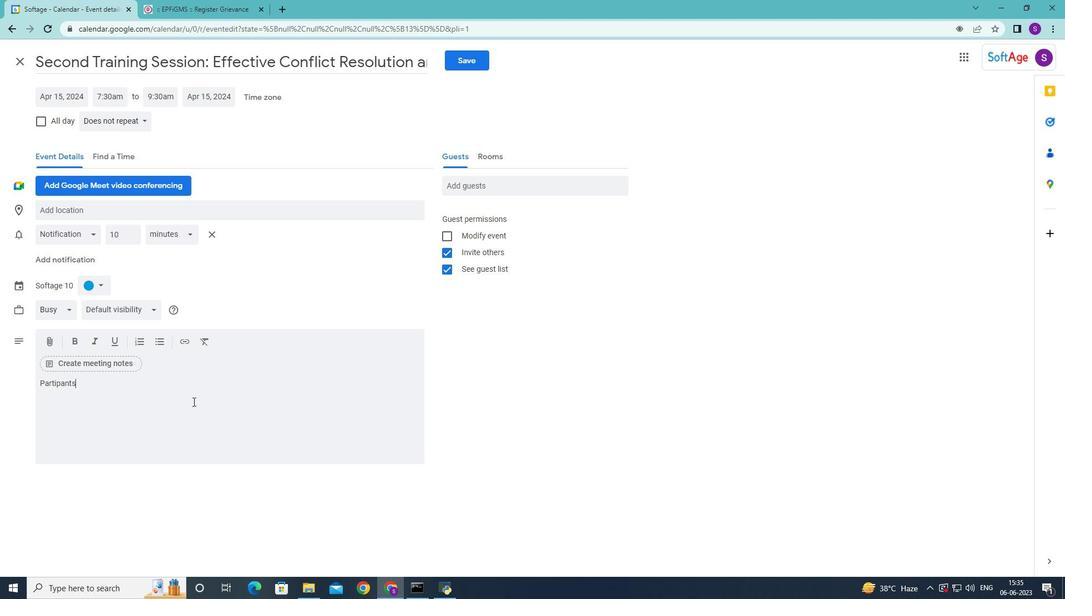 
Action: Mouse moved to (47, 381)
Screenshot: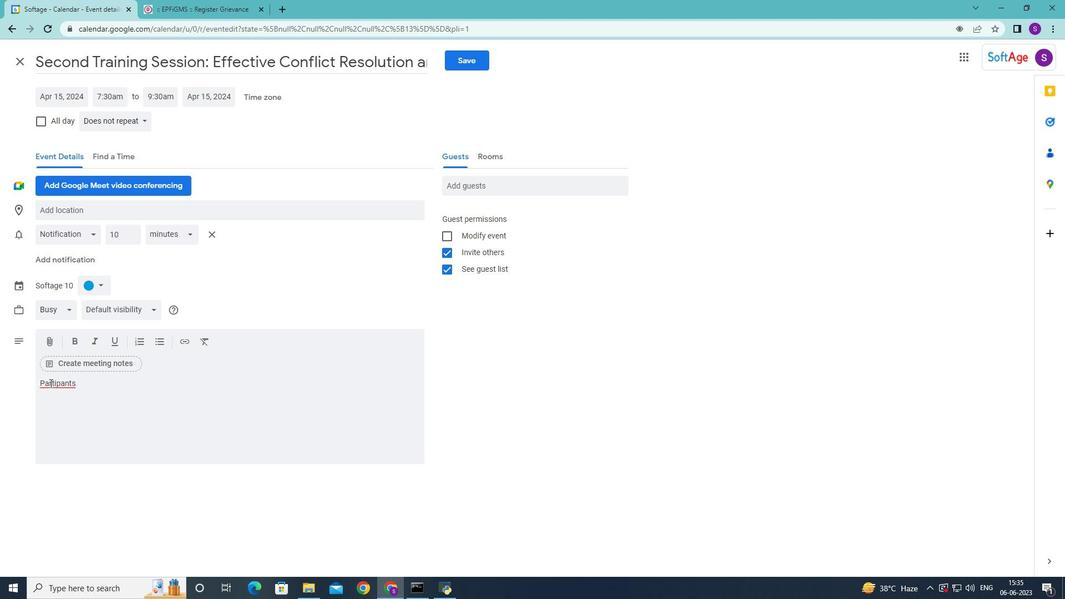 
Action: Mouse pressed left at (47, 381)
Screenshot: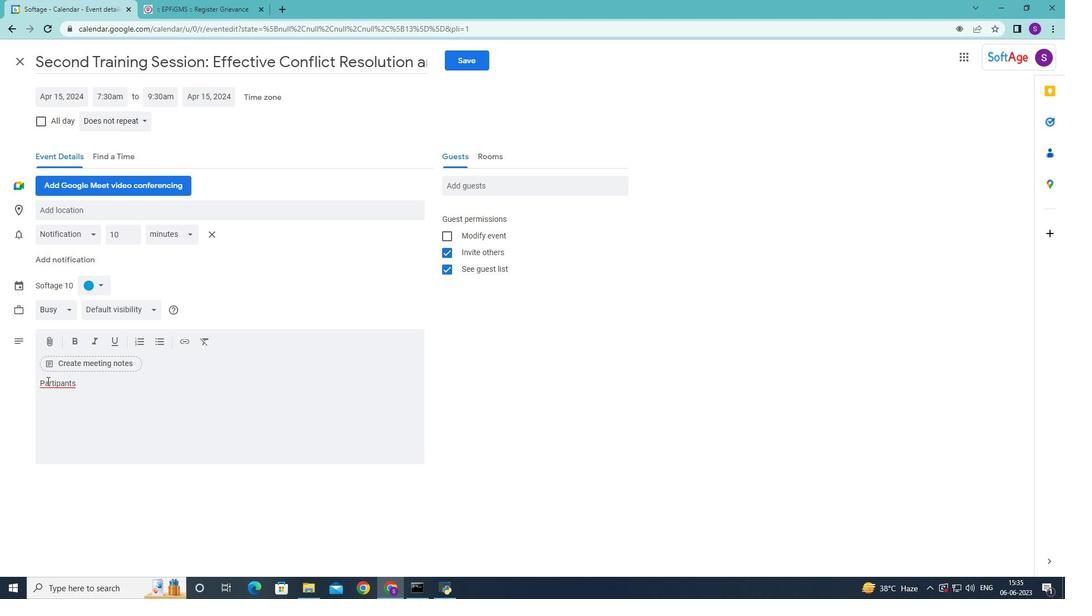 
Action: Mouse moved to (54, 382)
Screenshot: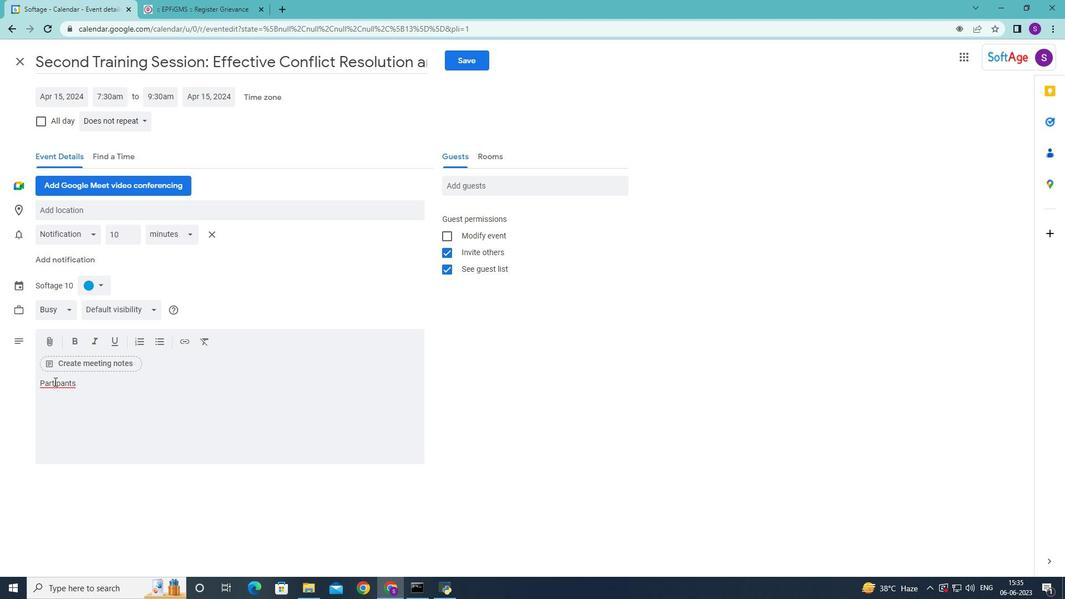 
Action: Mouse pressed left at (54, 382)
Screenshot: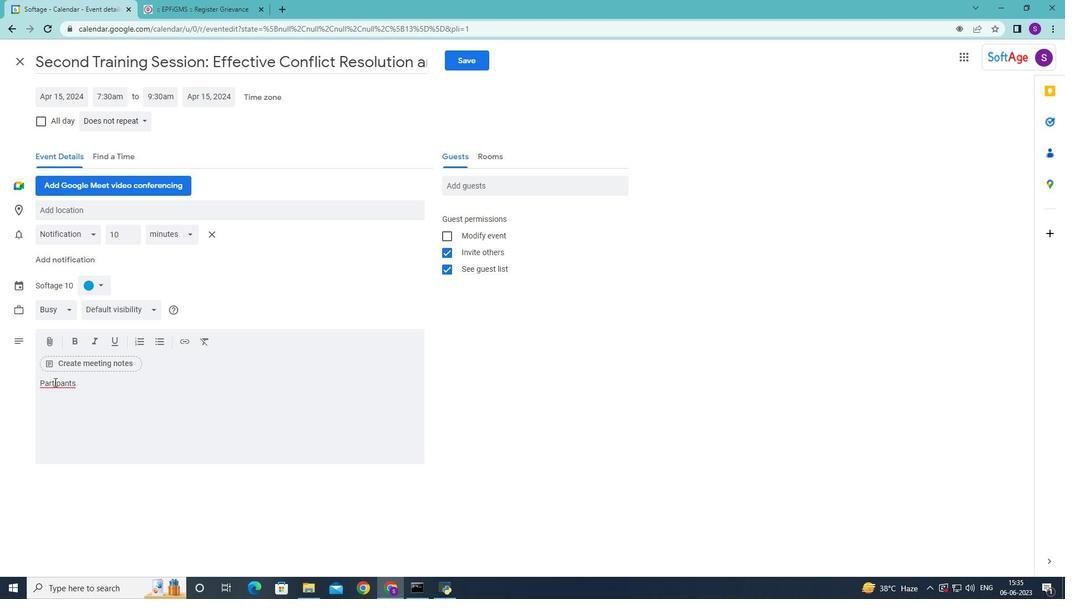 
Action: Mouse moved to (59, 391)
Screenshot: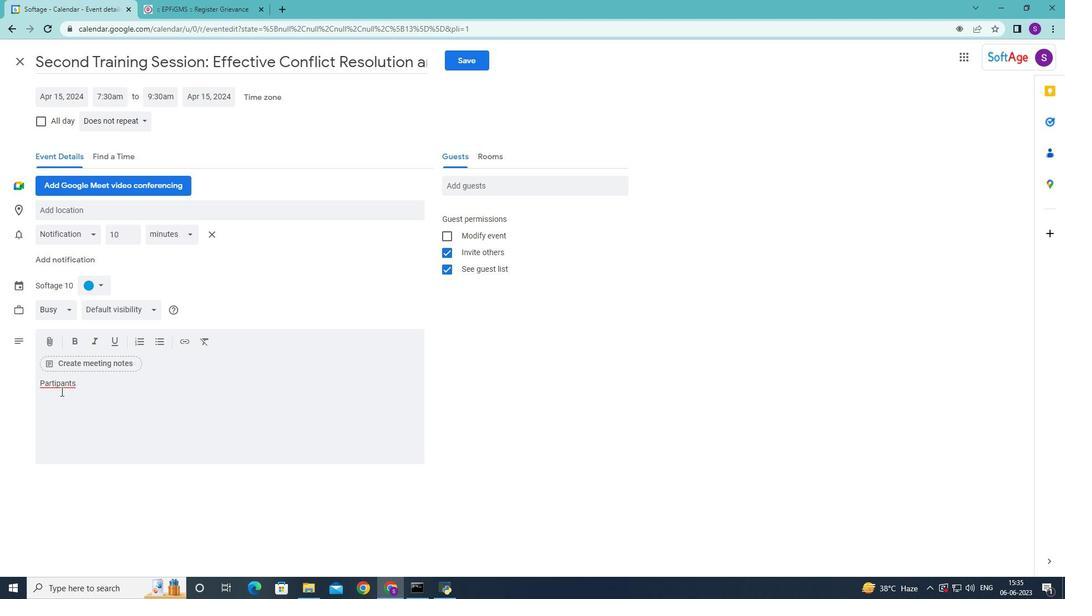 
Action: Key pressed ci
Screenshot: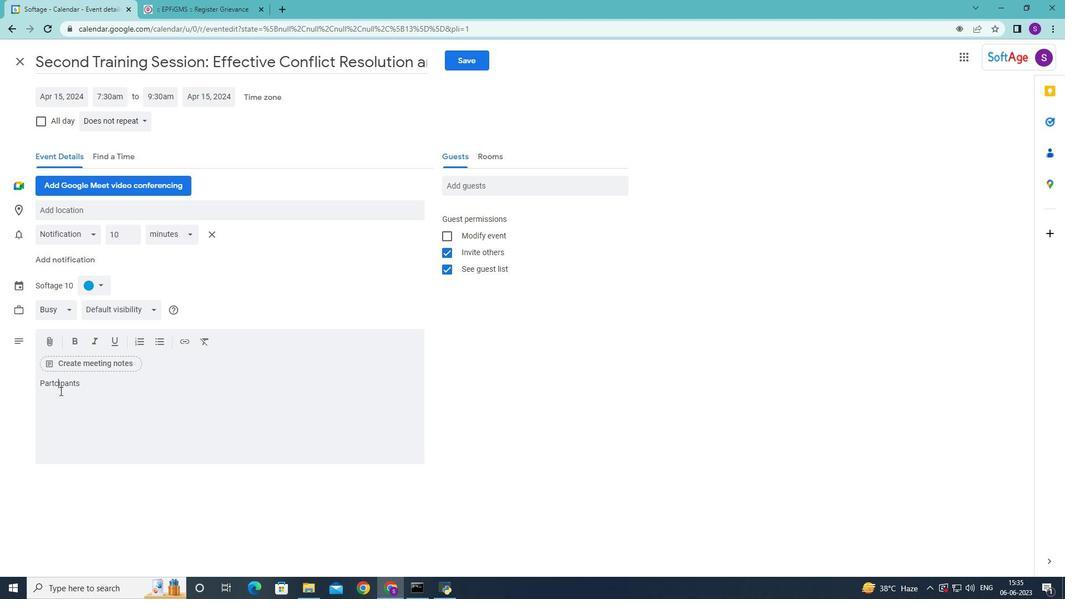 
Action: Mouse moved to (89, 385)
Screenshot: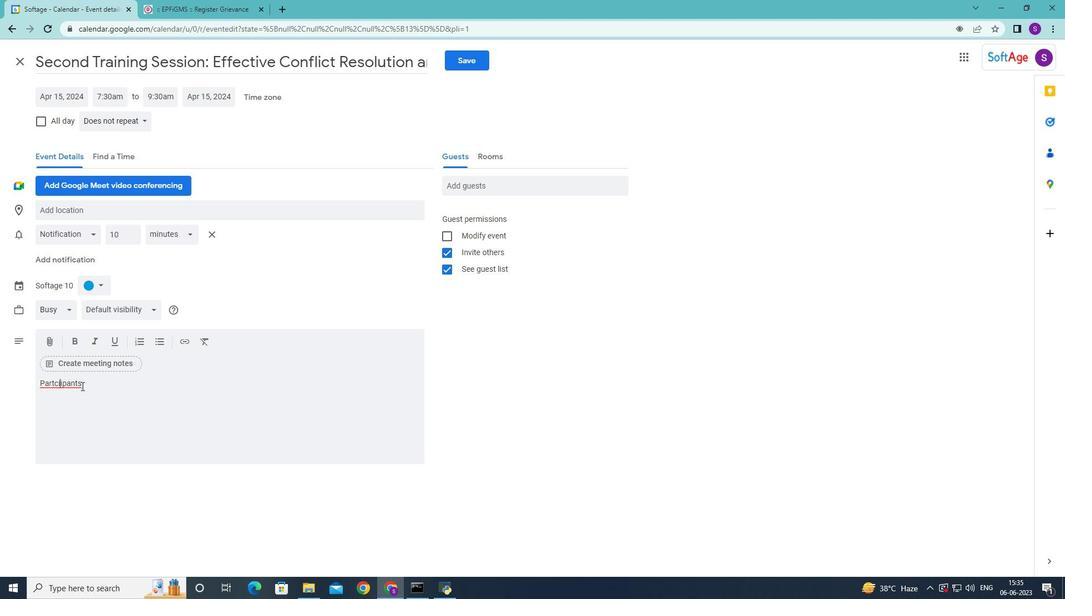 
Action: Key pressed <Key.backspace>
Screenshot: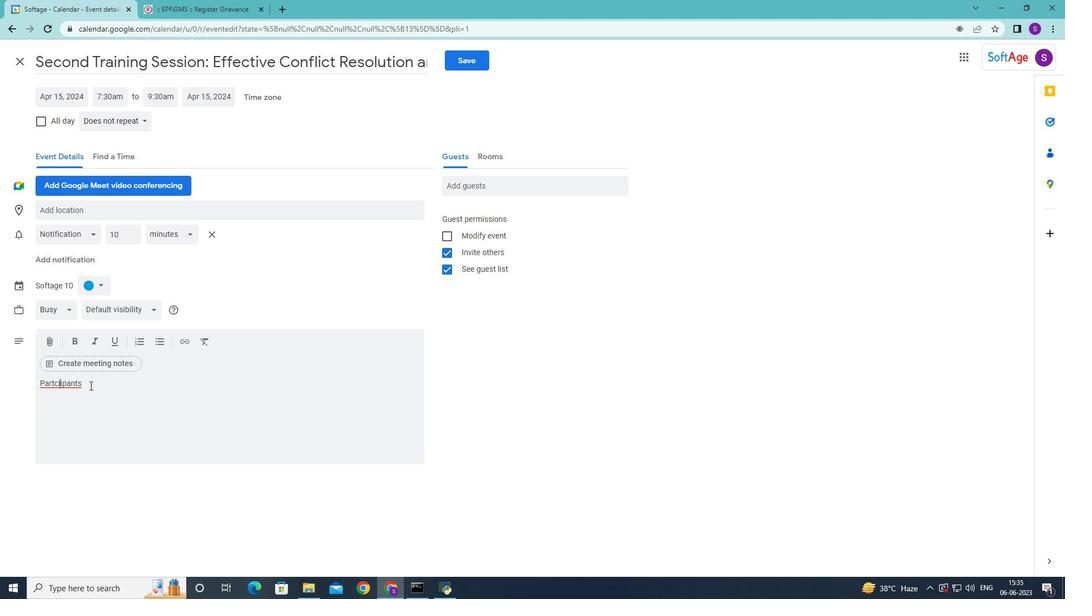 
Action: Mouse moved to (114, 387)
Screenshot: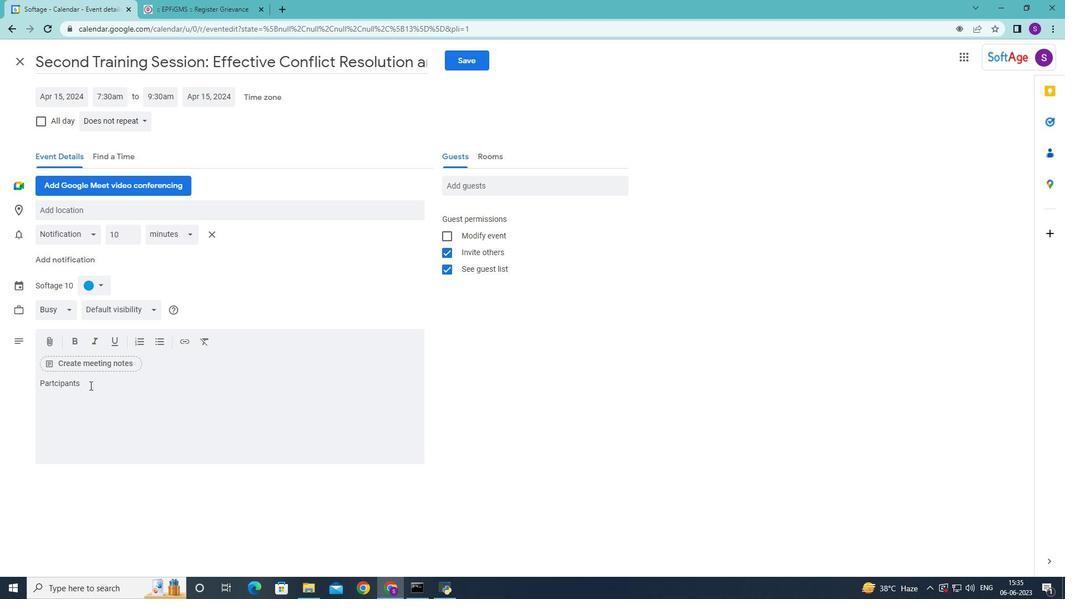 
Action: Mouse pressed left at (114, 387)
Screenshot: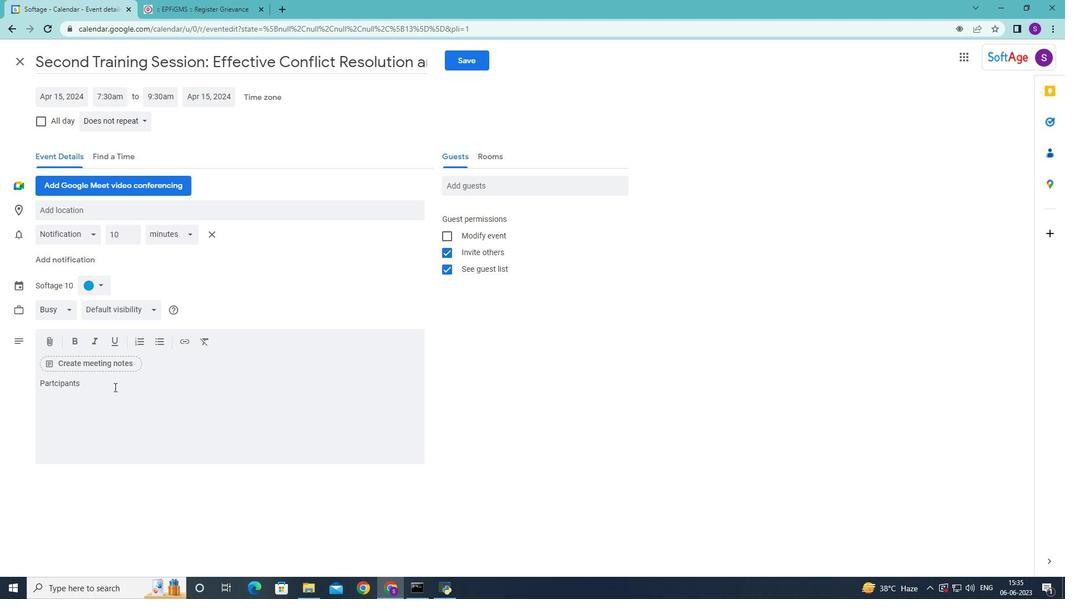 
Action: Key pressed will<Key.space>
Screenshot: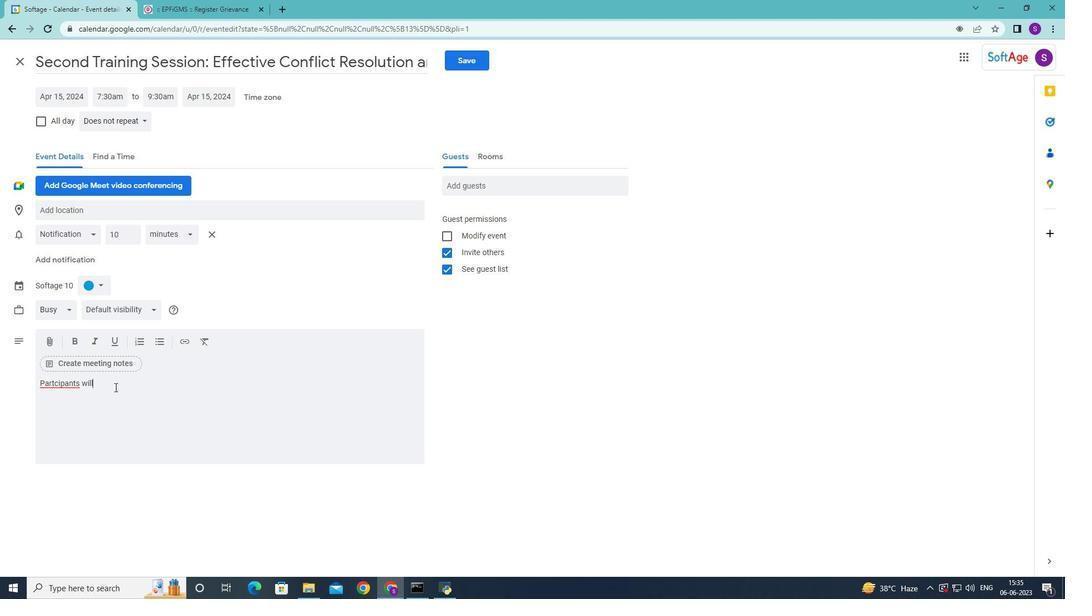 
Action: Mouse moved to (56, 381)
Screenshot: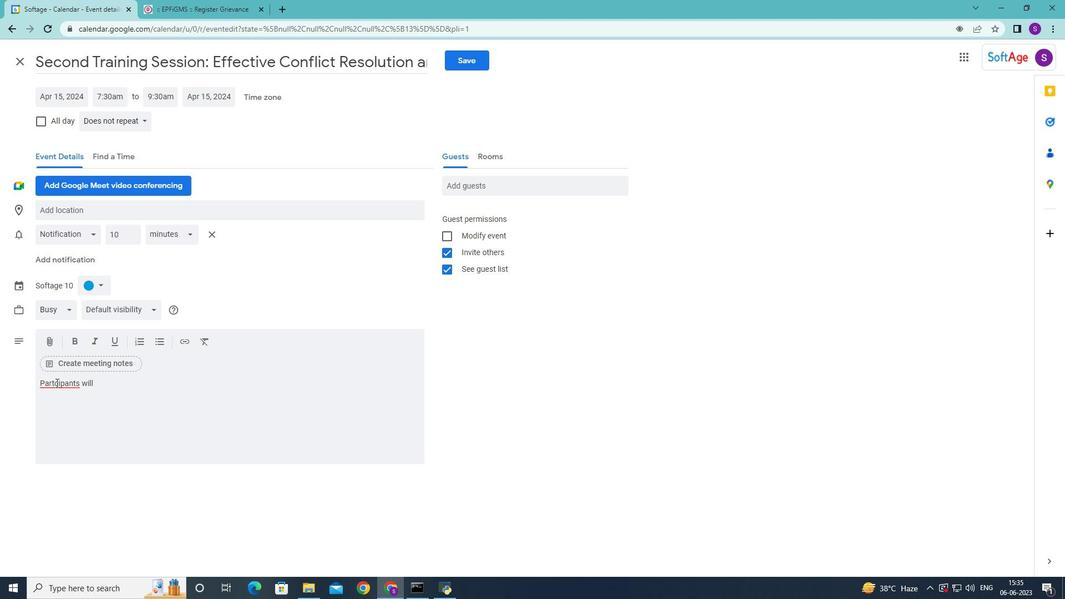
Action: Mouse pressed left at (56, 381)
Screenshot: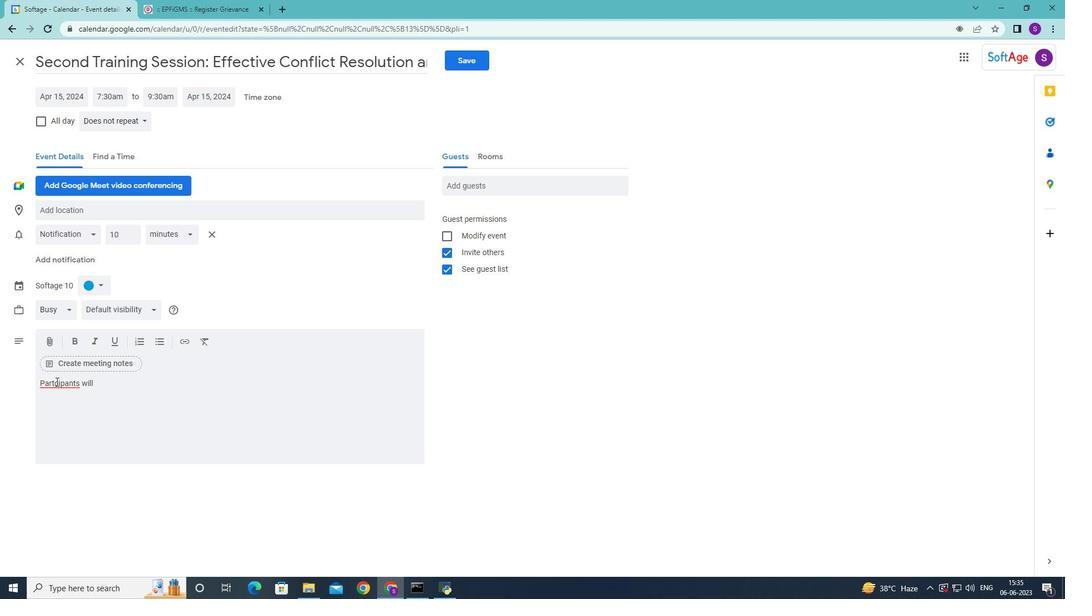 
Action: Mouse moved to (64, 385)
Screenshot: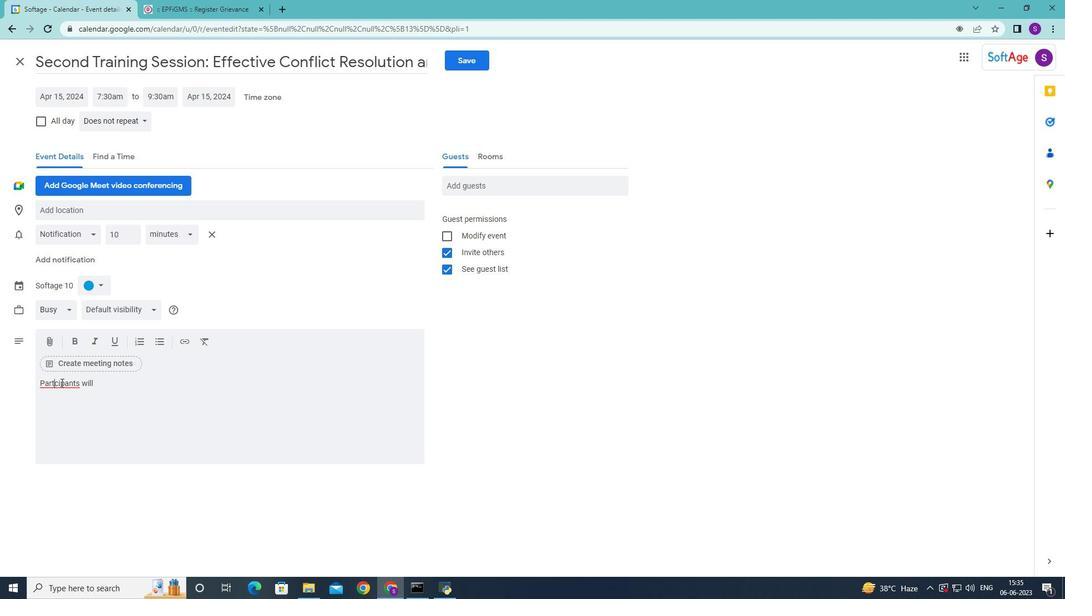 
Action: Key pressed i
Screenshot: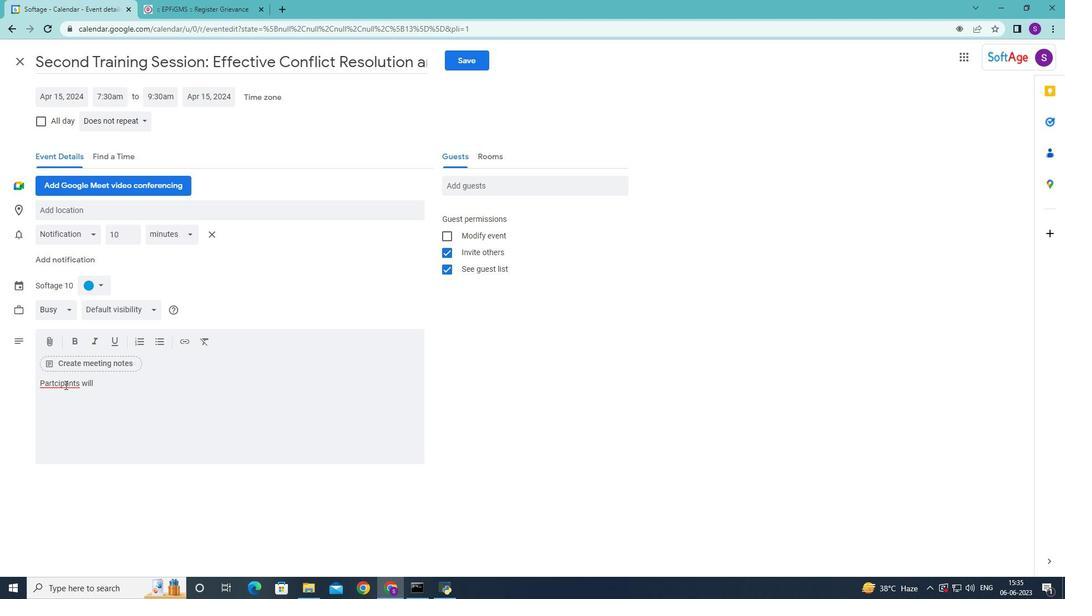 
Action: Mouse moved to (142, 386)
Screenshot: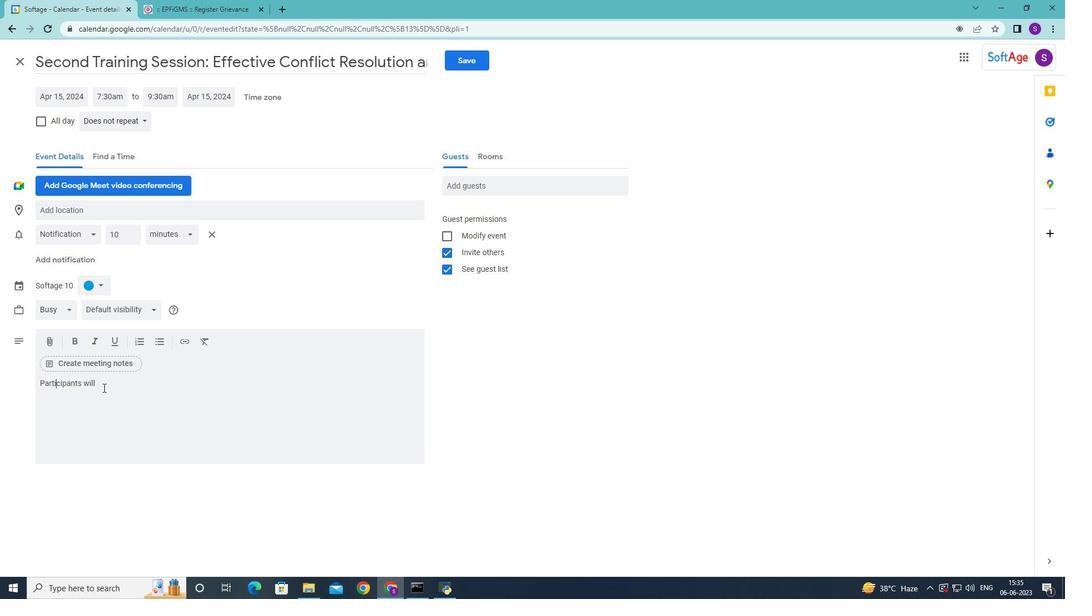
Action: Mouse pressed left at (142, 386)
Screenshot: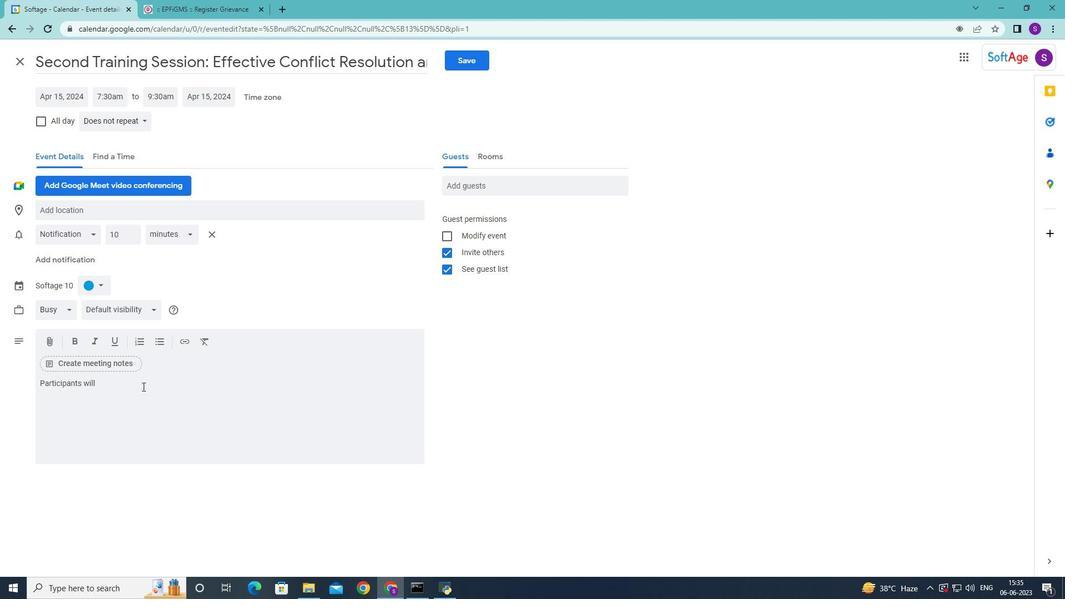 
Action: Key pressed be<Key.space>assigned<Key.space>to<Key.space>teams,<Key.space>ensuring<Key.space>a<Key.space>mix<Key.space>od<Key.backspace>f<Key.space>individuals<Key.space>from<Key.space>different<Key.space>departments<Key.space>or<Key.space>backgroub<Key.backspace>nds<Key.space><Key.backspace>.<Key.space><Key.shift>Tg<Key.backspace>his<Key.space>promotes<Key.space>cross-functional<Key.space>collaboration<Key.space>,<Key.space>diversity<Key.space>of<Key.space>perspectives,<Key.space>and<Key.space>th<Key.space>op<Key.backspace><Key.backspace><Key.backspace>e<Key.space>opportunity<Key.space>to<Key.space>work<Key.space>it<Key.backspace><Key.backspace>with<Key.space>colleagues<Key.space>they<Key.space>may<Key.space>not<Key.space>typically<Key.space><Key.space><Key.backspace>interact<Key.space>with.<Key.space>
Screenshot: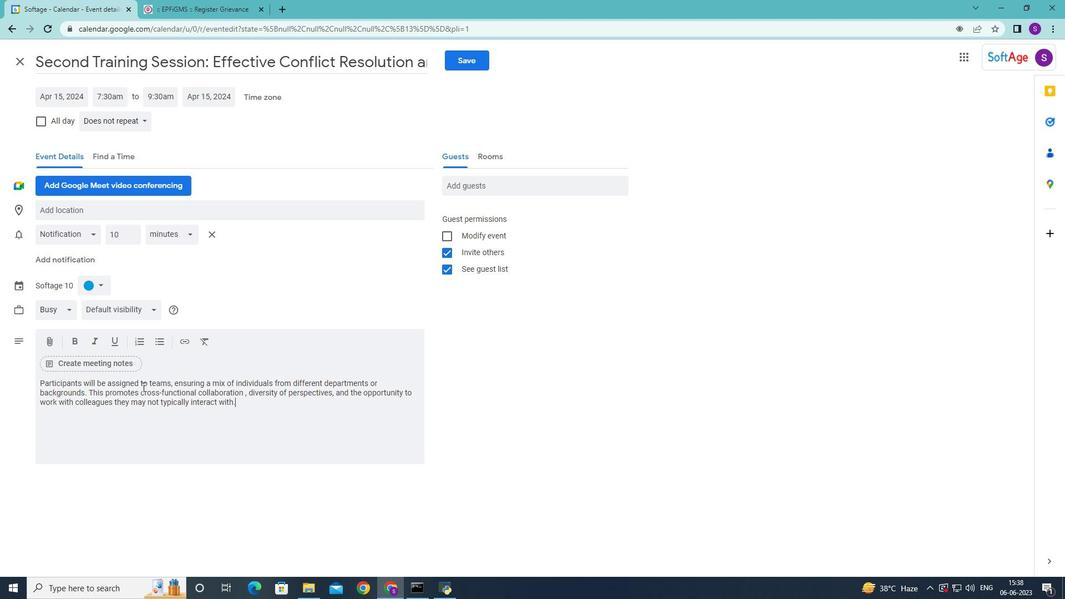 
Action: Mouse moved to (94, 286)
Screenshot: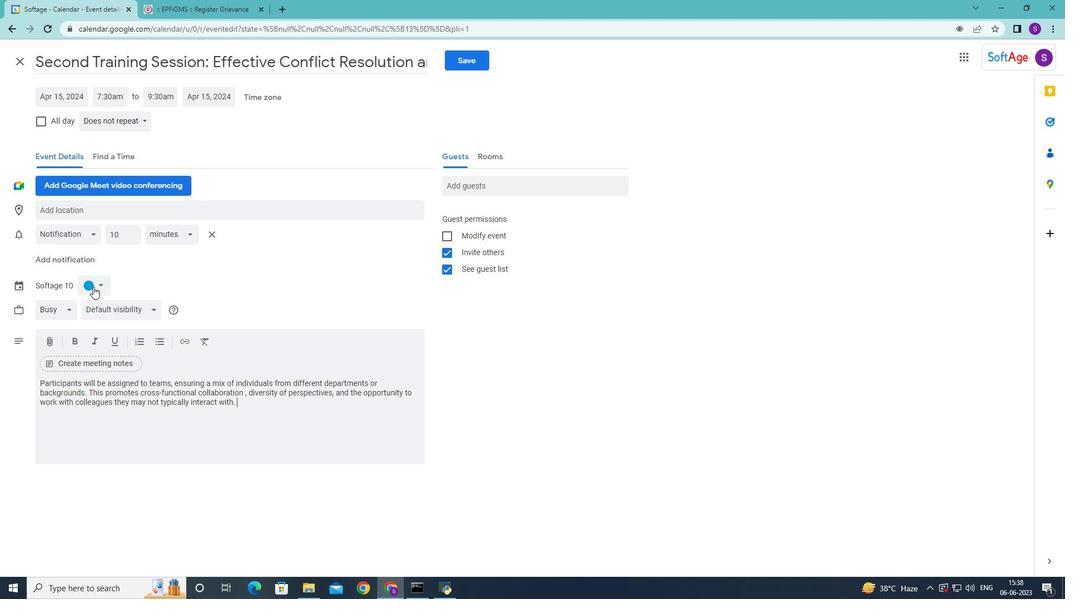 
Action: Mouse pressed left at (94, 286)
Screenshot: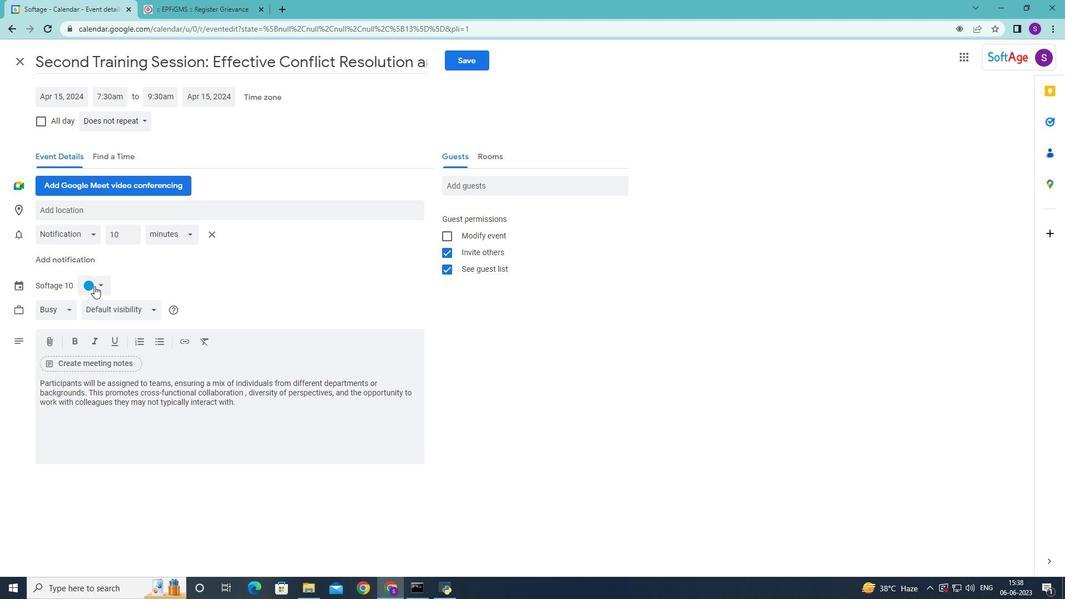 
Action: Mouse moved to (89, 321)
Screenshot: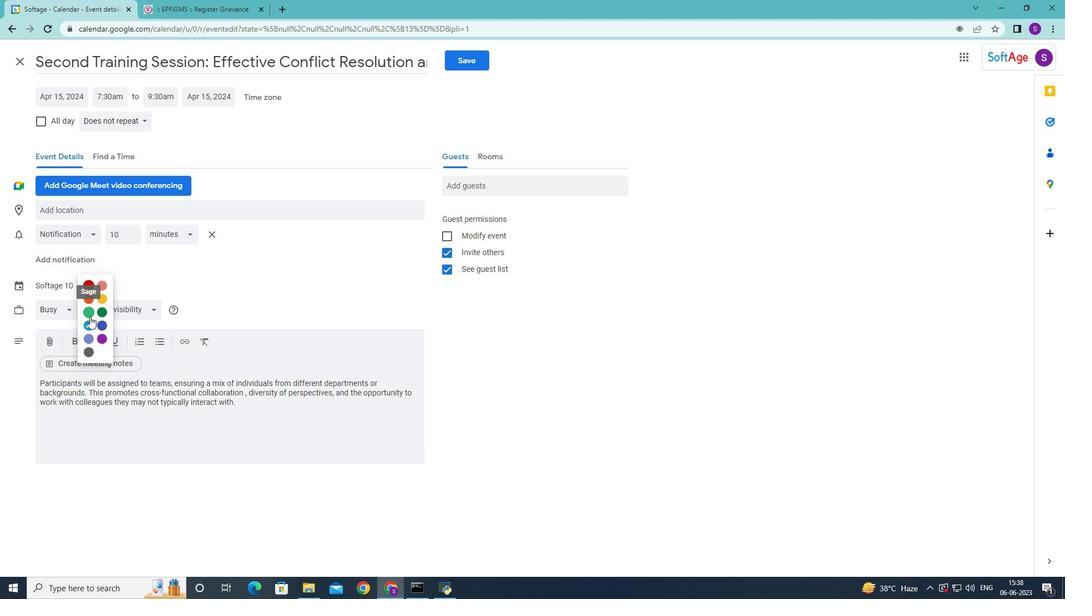 
Action: Mouse pressed left at (89, 321)
Screenshot: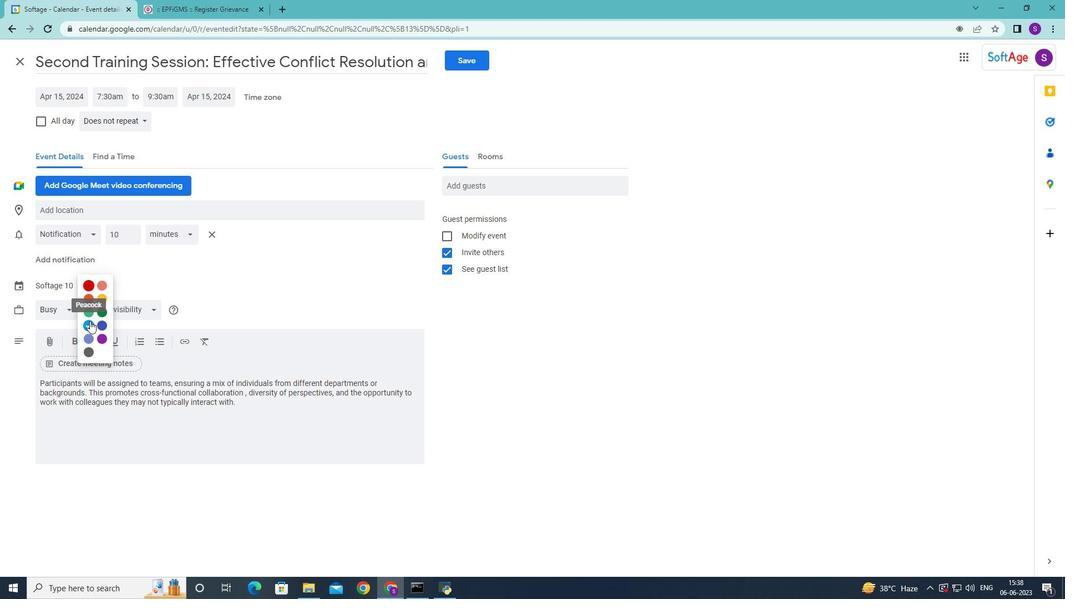 
Action: Mouse moved to (122, 210)
Screenshot: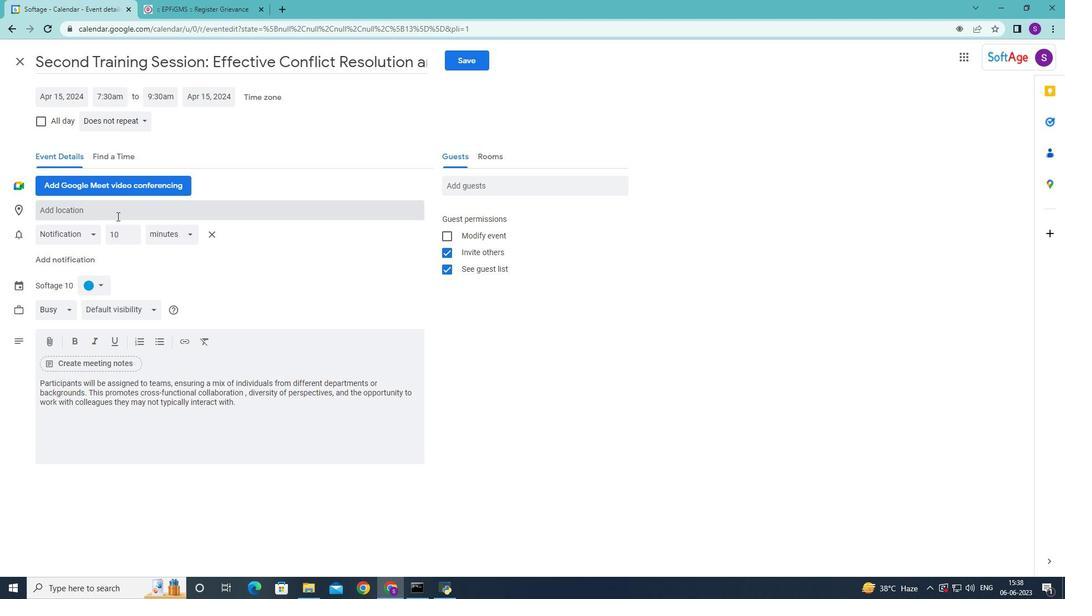 
Action: Mouse pressed left at (122, 210)
Screenshot: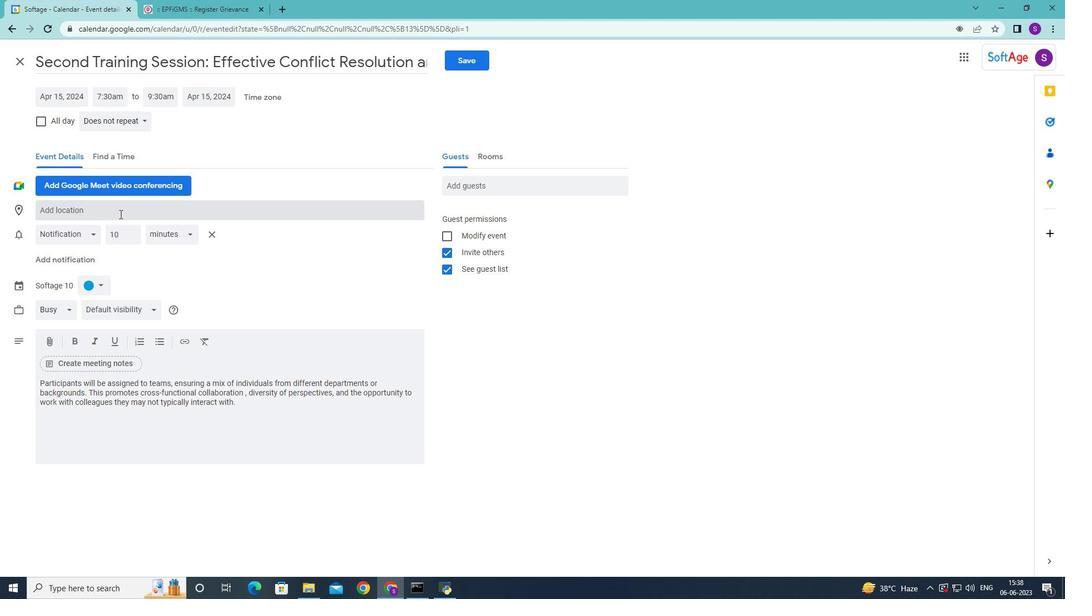 
Action: Mouse moved to (625, 103)
Screenshot: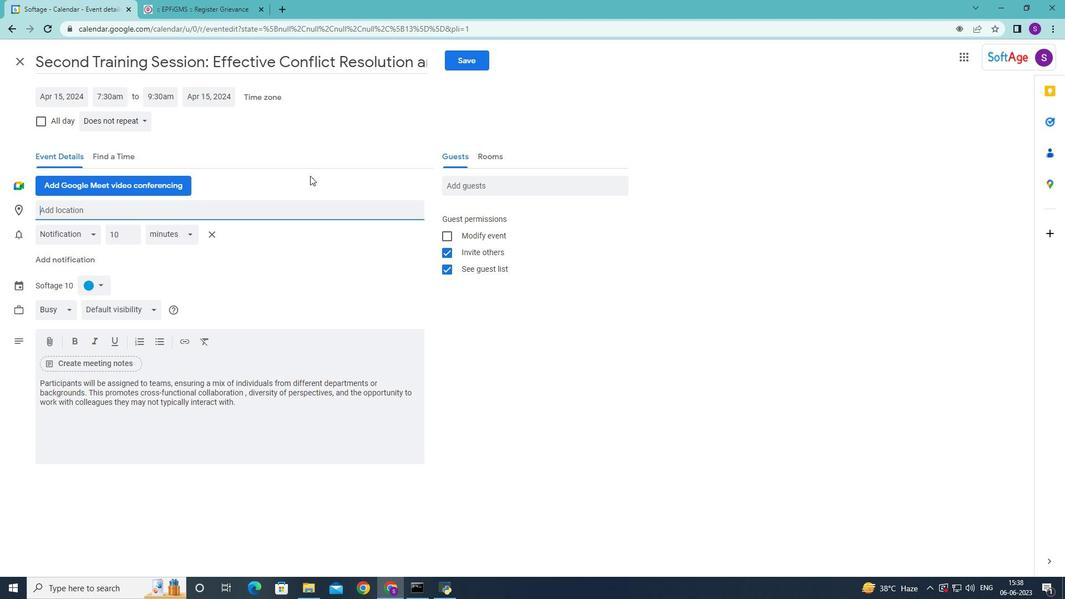
Action: Key pressed 123<Key.space><Key.shift>Rhodes<Key.space><Key.shift>Old<Key.space><Key.shift><Key.shift><Key.shift><Key.shift><Key.shift><Key.shift><Key.shift><Key.shift>Town,<Key.space><Key.shift><Key.shift><Key.shift><Key.shift><Key.shift>E<Key.backspace><Key.shift>Rhodes,<Key.space><Key.shift><Key.shift>Greece
Screenshot: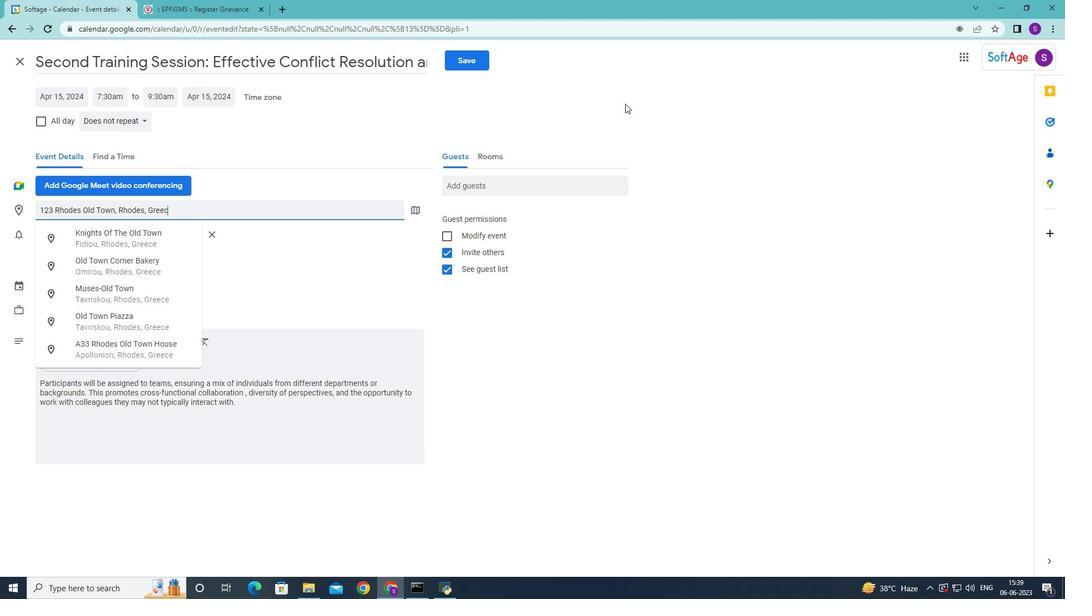 
Action: Mouse moved to (137, 242)
Screenshot: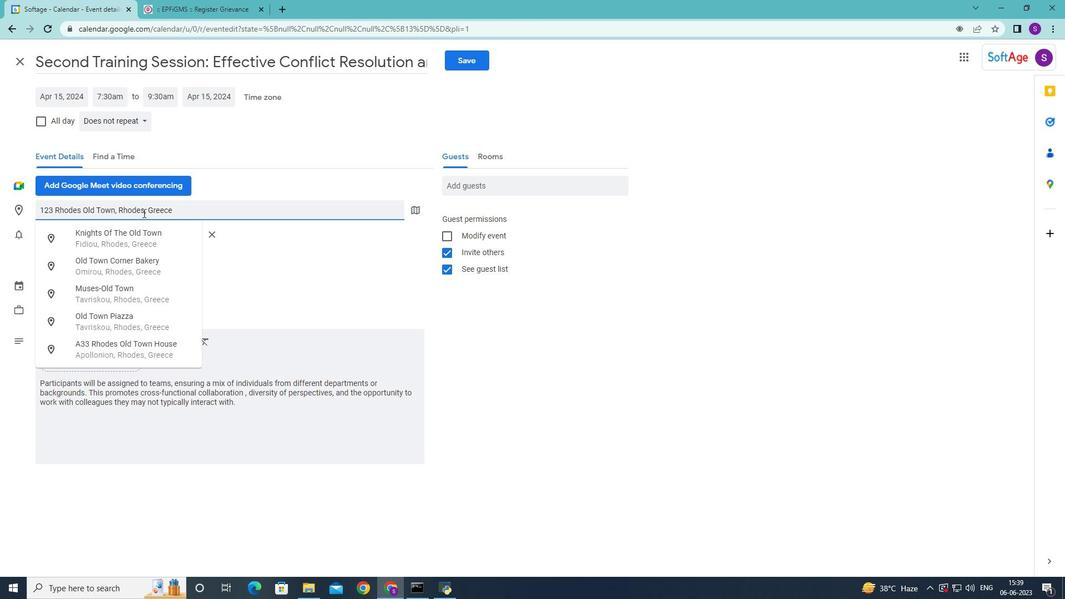 
Action: Mouse pressed left at (137, 242)
Screenshot: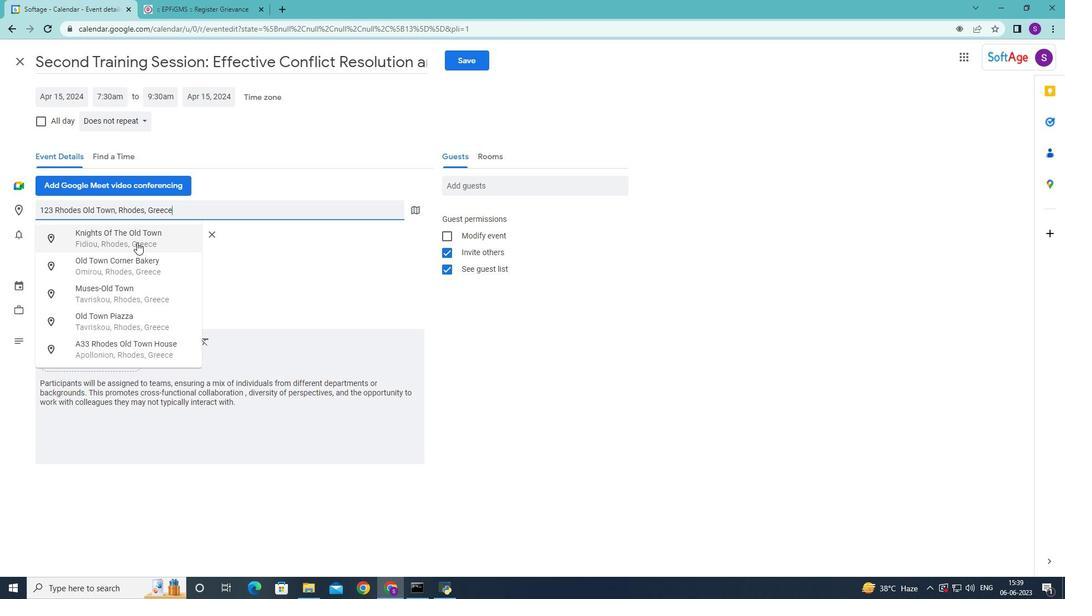 
Action: Mouse moved to (488, 189)
Screenshot: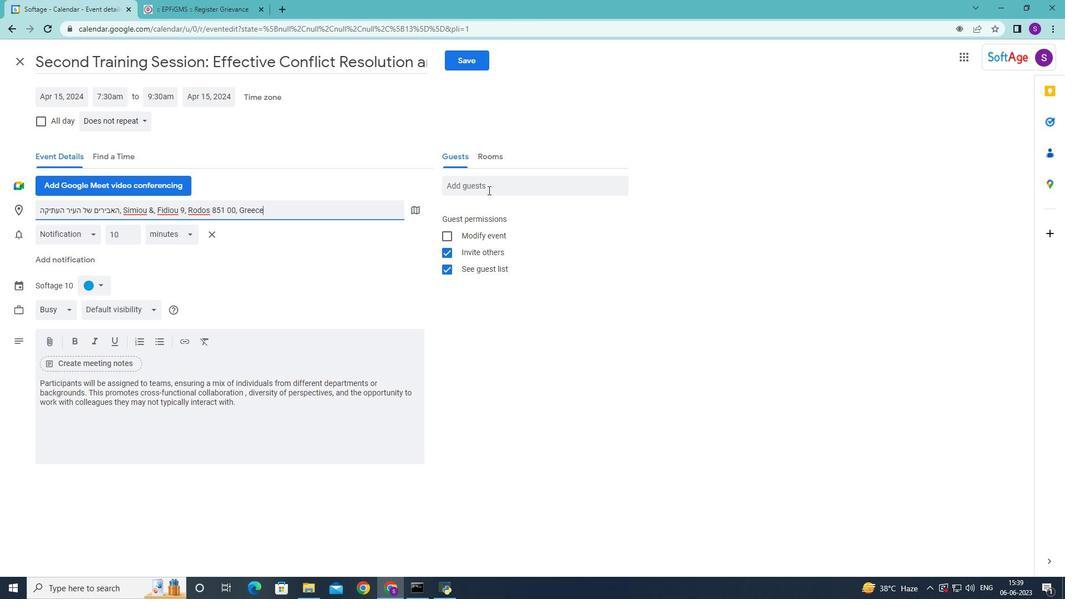 
Action: Mouse pressed left at (488, 189)
Screenshot: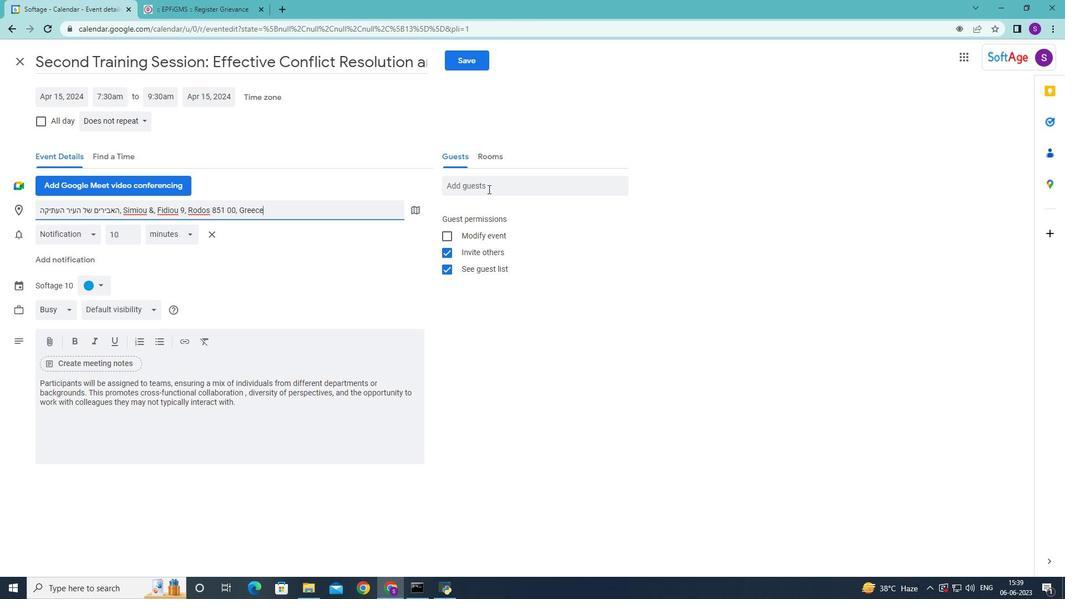 
Action: Mouse moved to (489, 187)
Screenshot: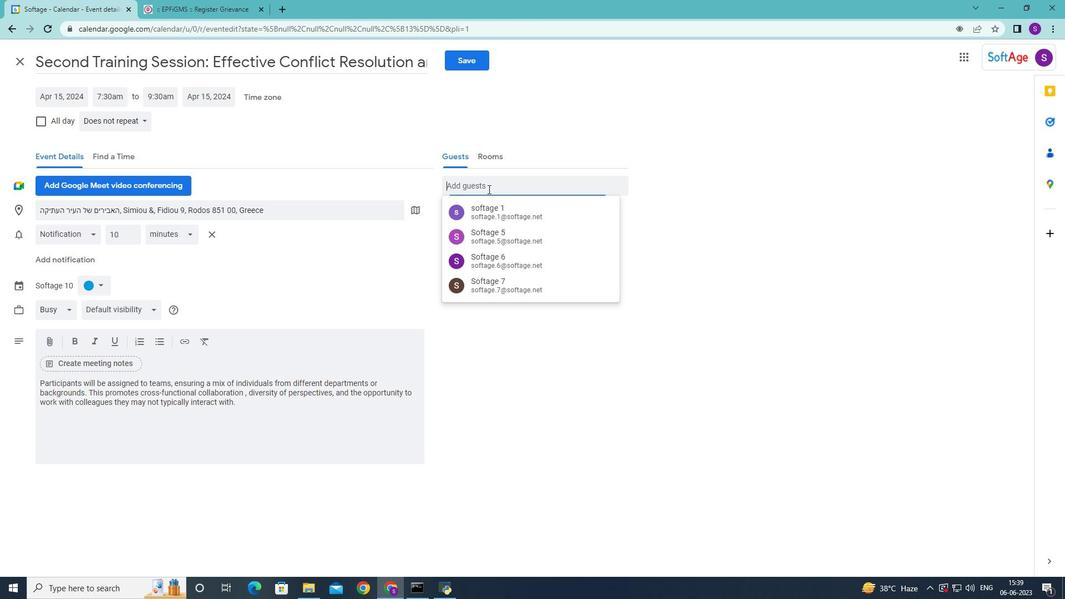 
Action: Key pressed softage.2<Key.shift>@softage.net<Key.enter><Key.shift>Softage.3<Key.shift>@softage.net<Key.enter>
Screenshot: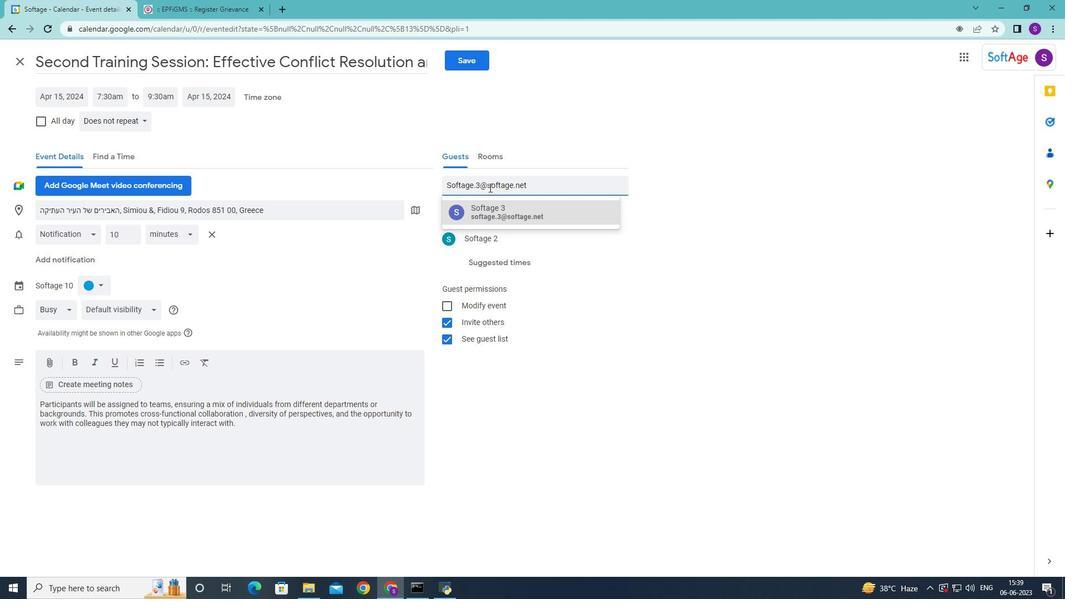 
Action: Mouse moved to (119, 121)
Screenshot: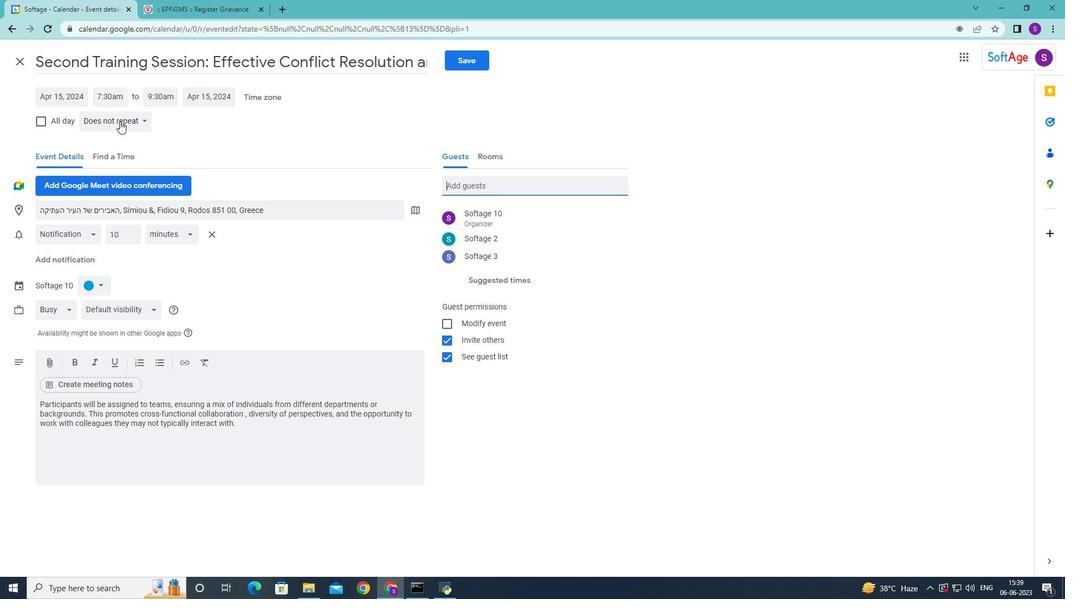 
Action: Mouse pressed left at (119, 121)
Screenshot: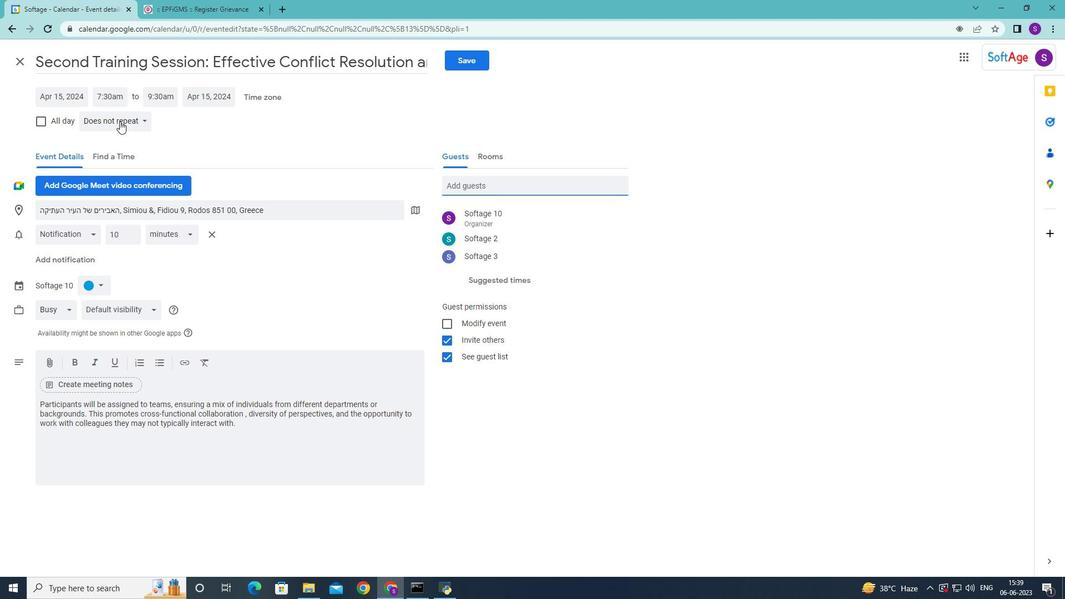 
Action: Mouse moved to (126, 143)
Screenshot: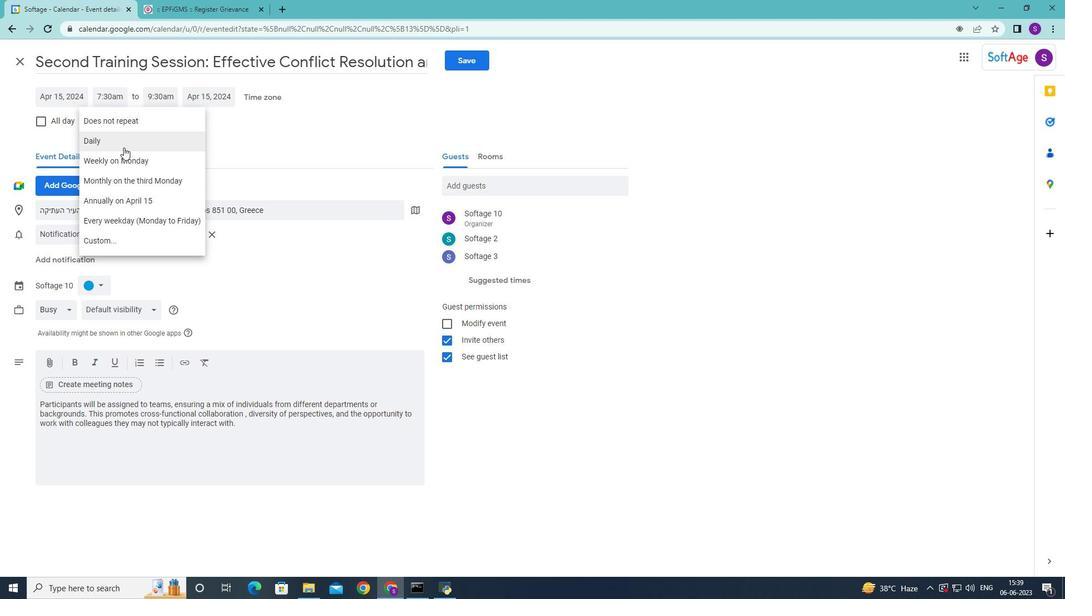 
Action: Mouse pressed left at (126, 143)
Screenshot: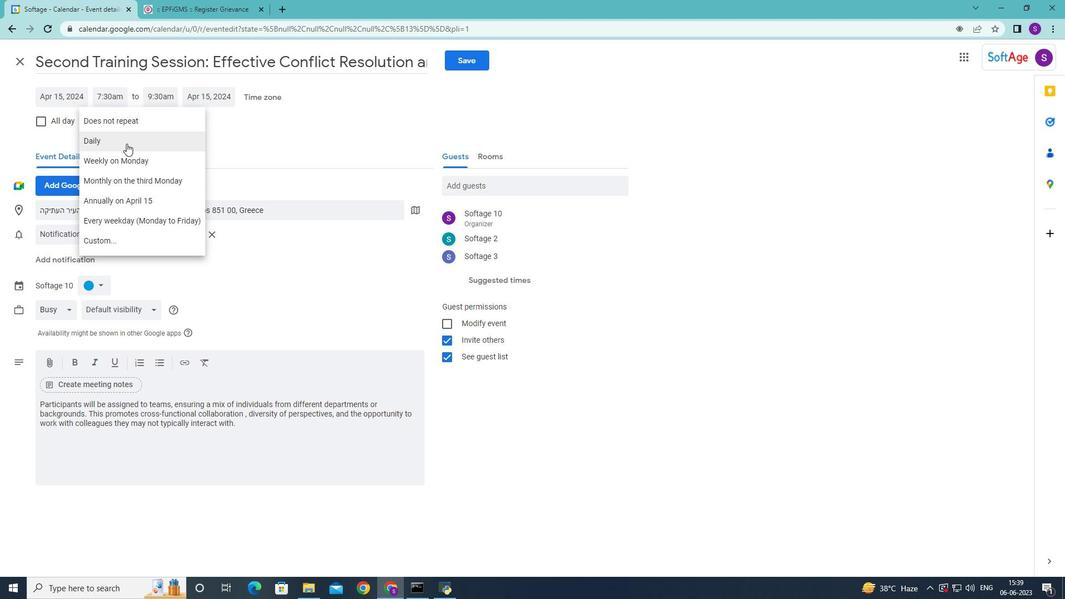 
Action: Mouse moved to (457, 63)
Screenshot: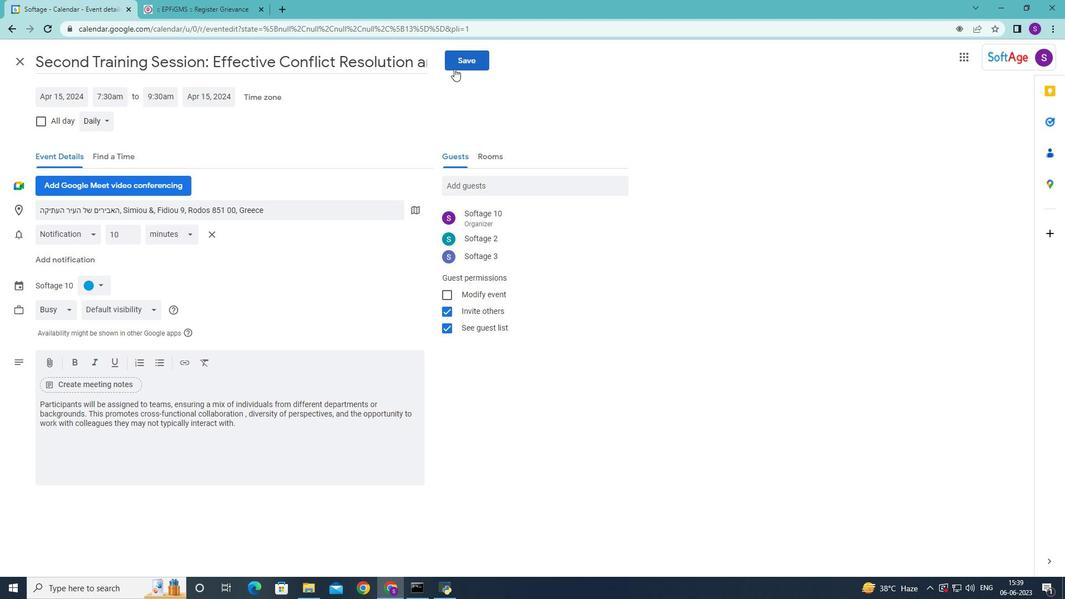
Action: Mouse pressed left at (457, 63)
Screenshot: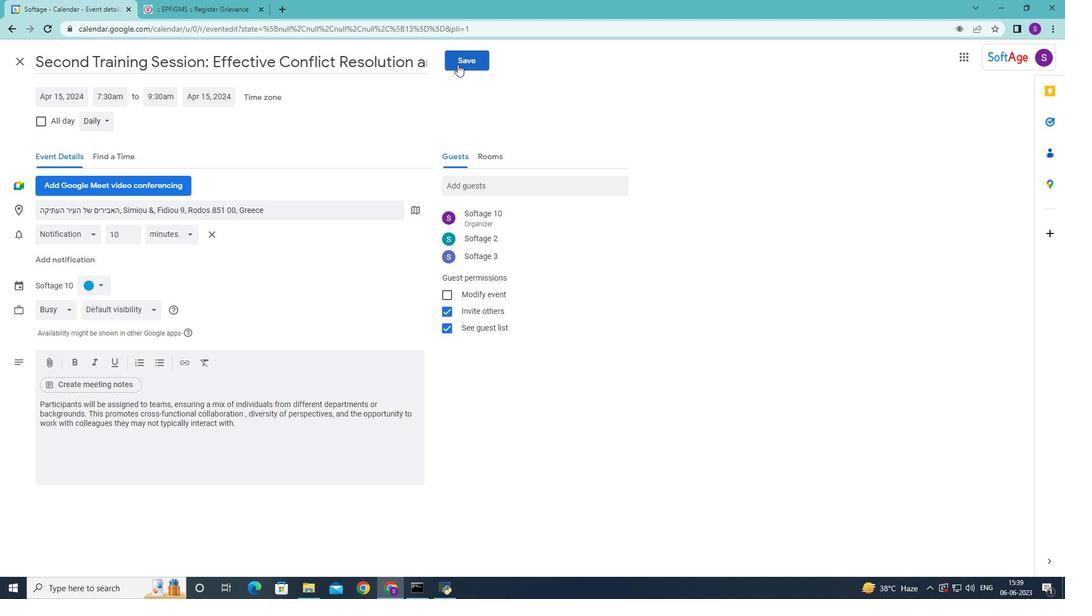 
Action: Mouse moved to (631, 336)
Screenshot: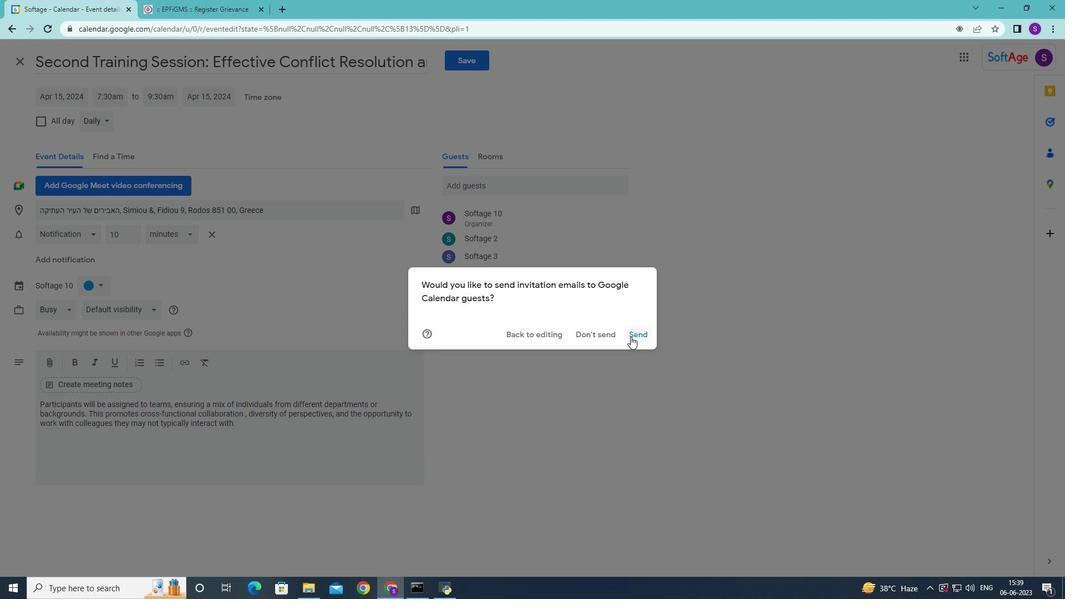 
Action: Mouse pressed left at (631, 336)
Screenshot: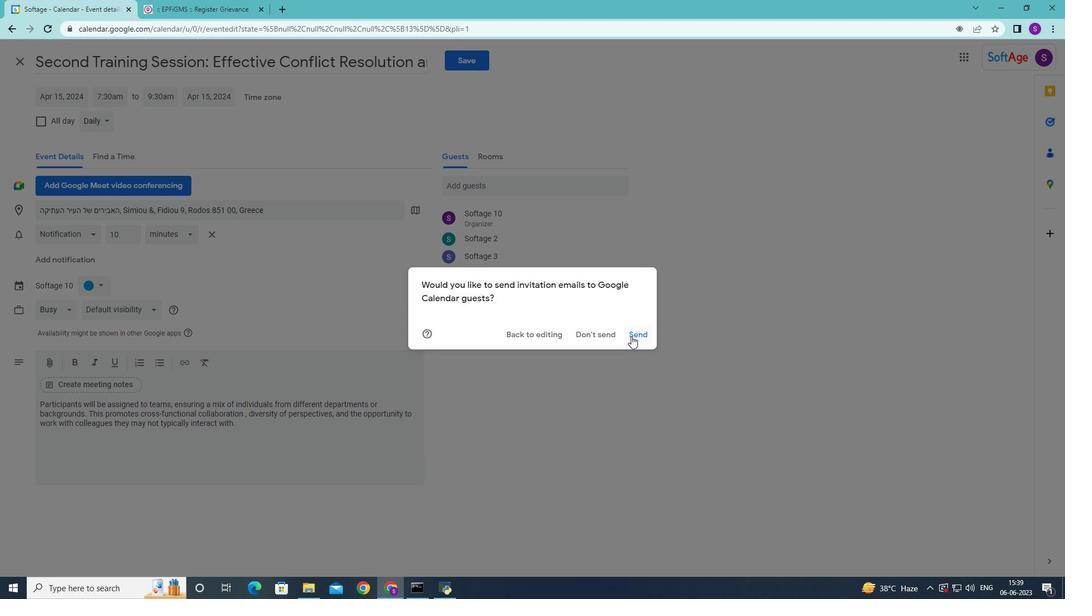 
Action: Mouse moved to (370, 388)
Screenshot: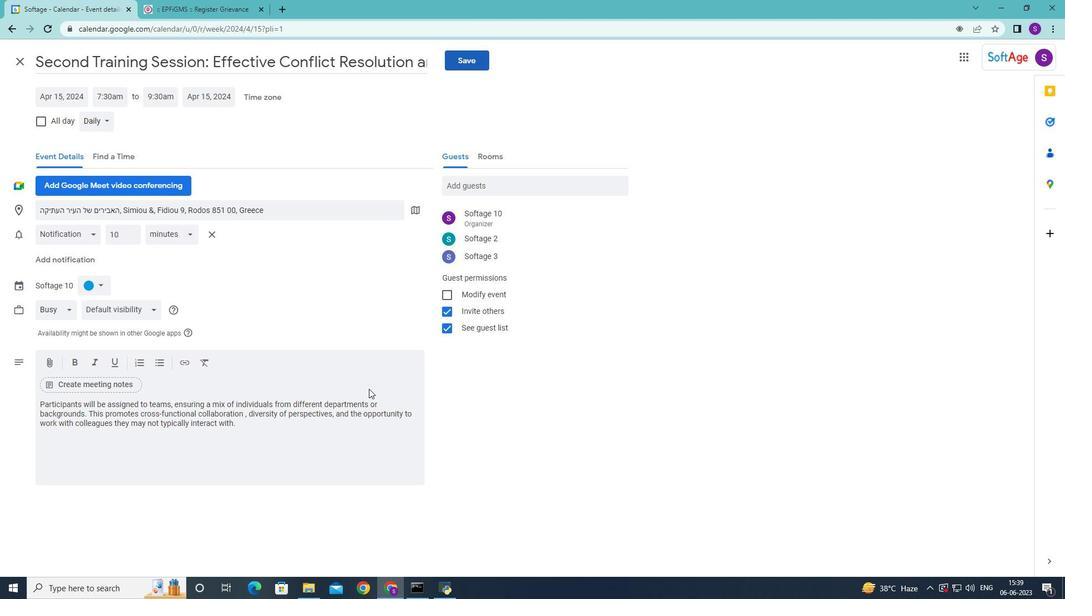 
